 Task: Create a task in Outlook to organize a team building event. Include details about planning, set it as high priority, and attach the relevant PowerPoint file.
Action: Mouse moved to (279, 254)
Screenshot: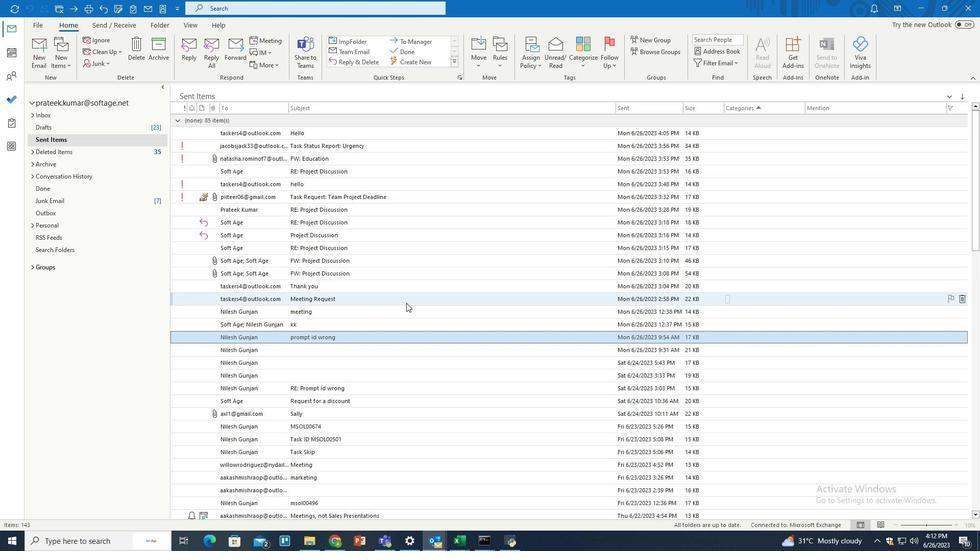 
Action: Key pressed <Key.space>
Screenshot: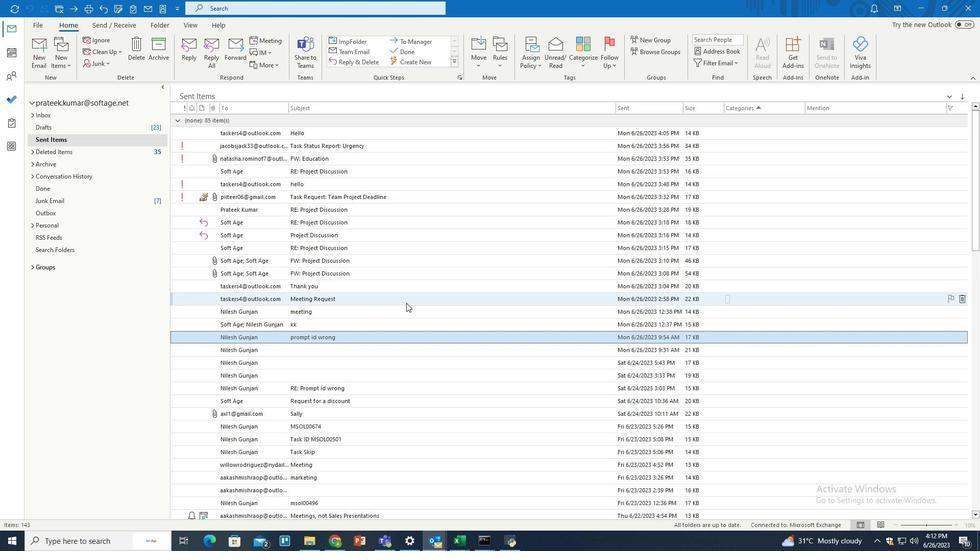 
Action: Mouse moved to (11, 121)
Screenshot: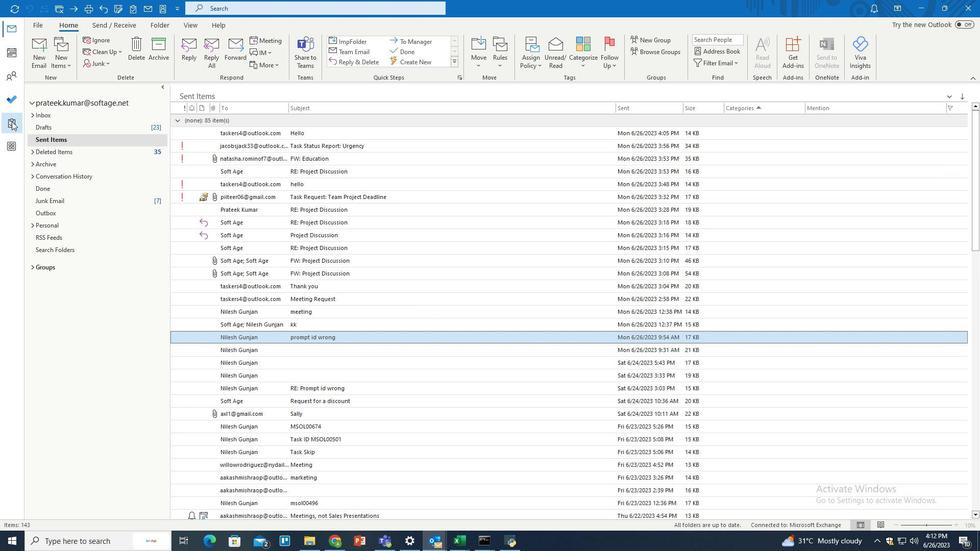 
Action: Mouse pressed left at (11, 121)
Screenshot: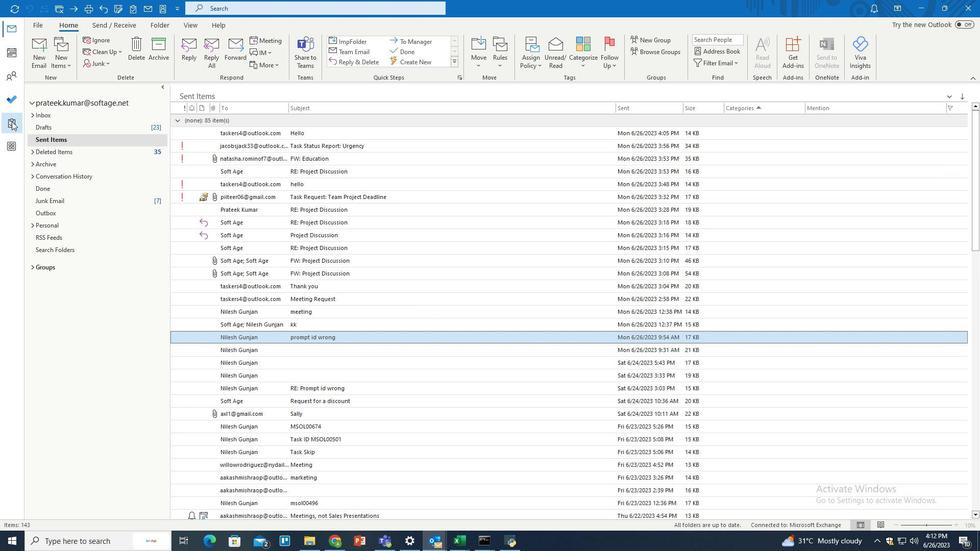 
Action: Mouse moved to (37, 55)
Screenshot: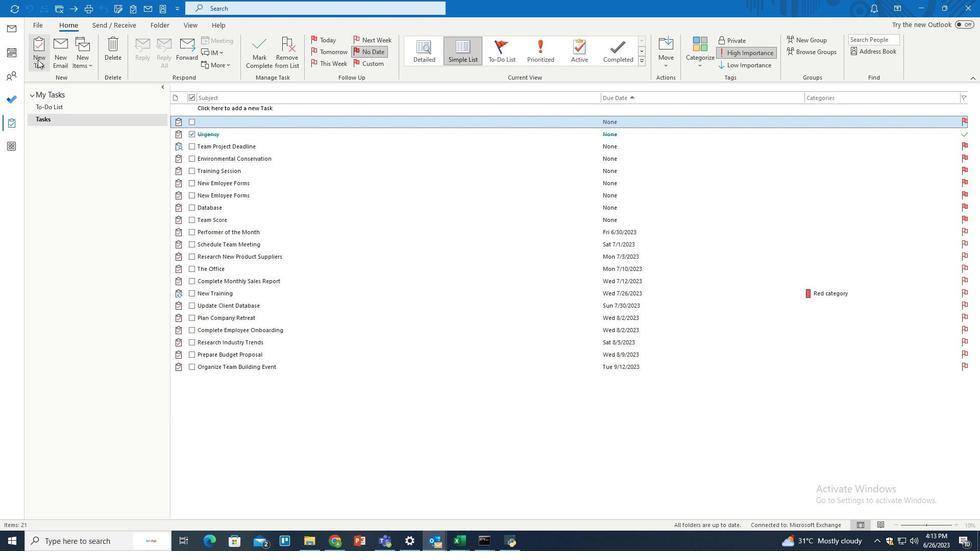
Action: Mouse pressed left at (37, 55)
Screenshot: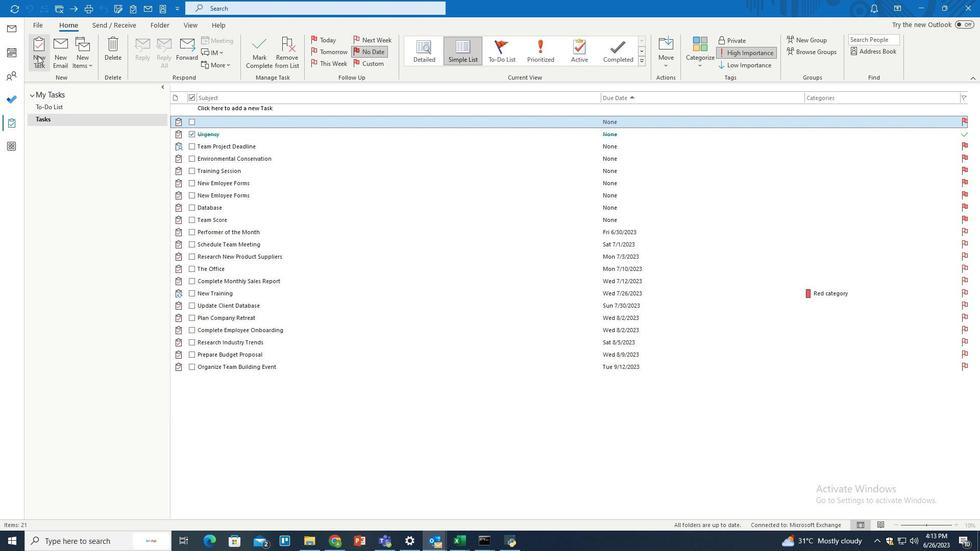 
Action: Mouse moved to (224, 106)
Screenshot: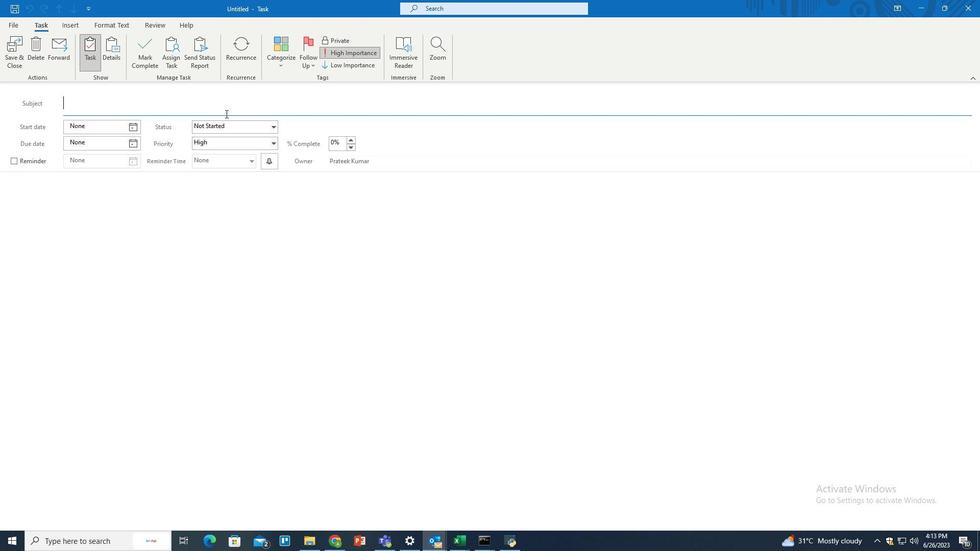 
Action: Mouse pressed left at (224, 106)
Screenshot: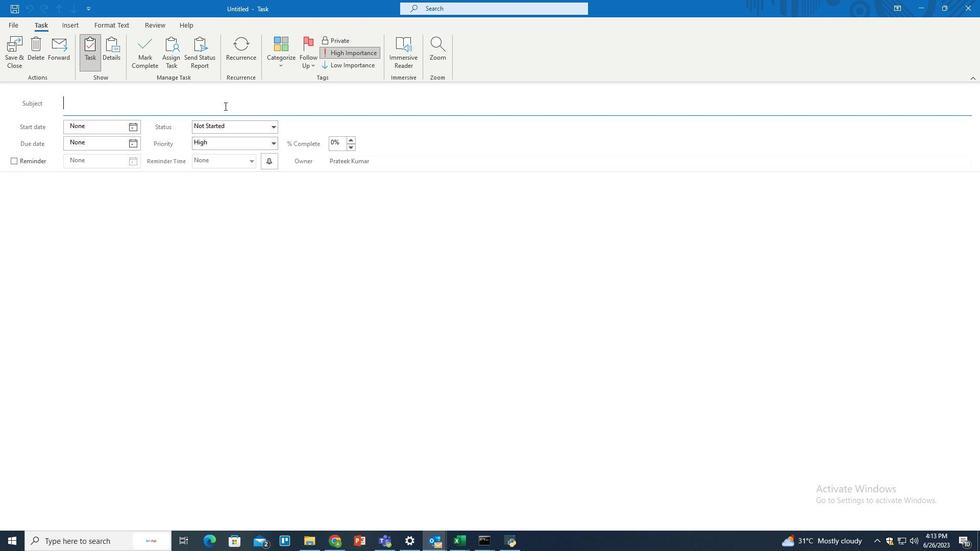 
Action: Key pressed <Key.shift>Organise
Screenshot: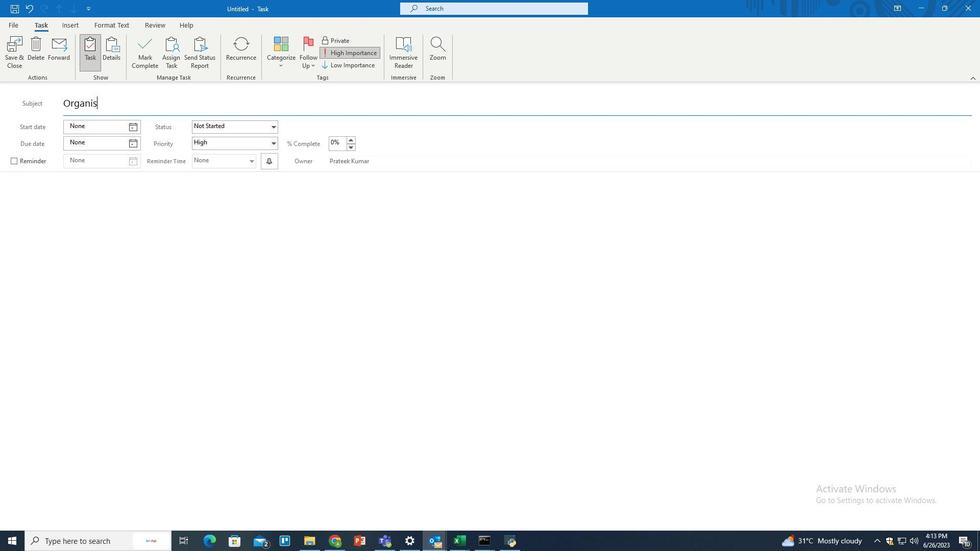 
Action: Mouse moved to (213, 192)
Screenshot: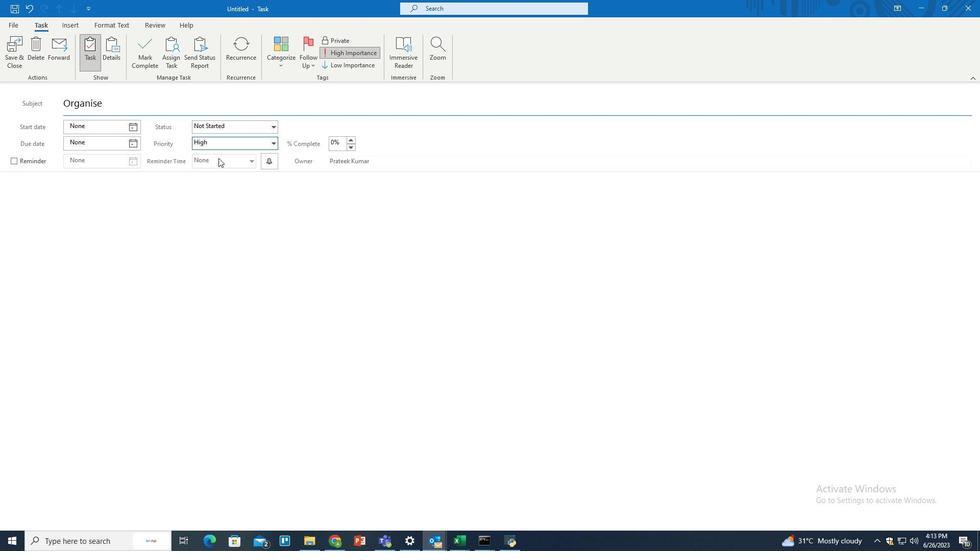 
Action: Mouse pressed left at (213, 192)
Screenshot: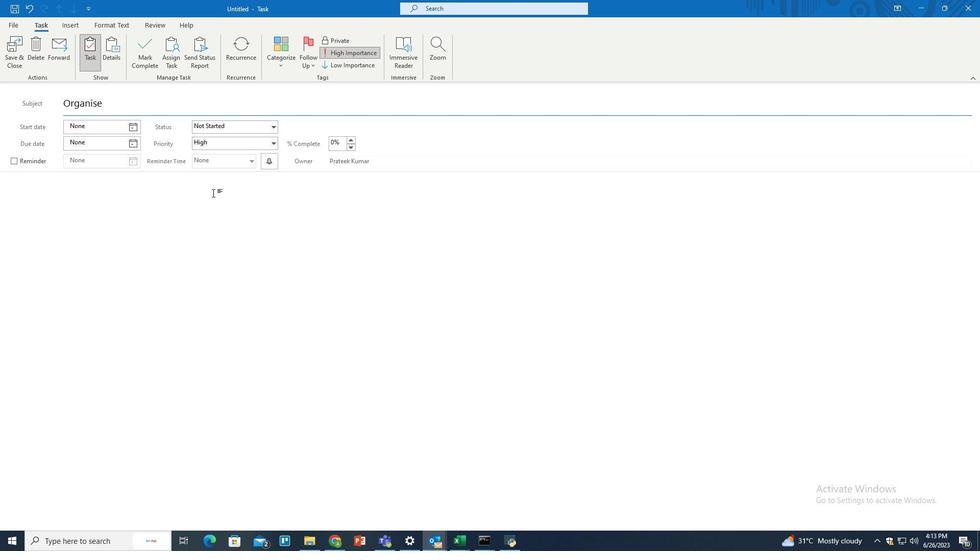 
Action: Key pressed <Key.shift>Plan<Key.space>and<Key.space>execute<Key.space>a<Key.space>team<Key.space>building<Key.space>event<Key.space>to<Key.space>foster<Key.space>camraderie<Key.space>and<Key.space>collaboration<Key.space>among<Key.space>team<Key.space>members.<Key.space><Key.shift>Research<Key.space>activities,<Key.space>book<Key.space>venue,<Key.space>and<Key.space>communication<Key.backspace><Key.backspace><Key.backspace>e<Key.space>event<Key.space>details.
Screenshot: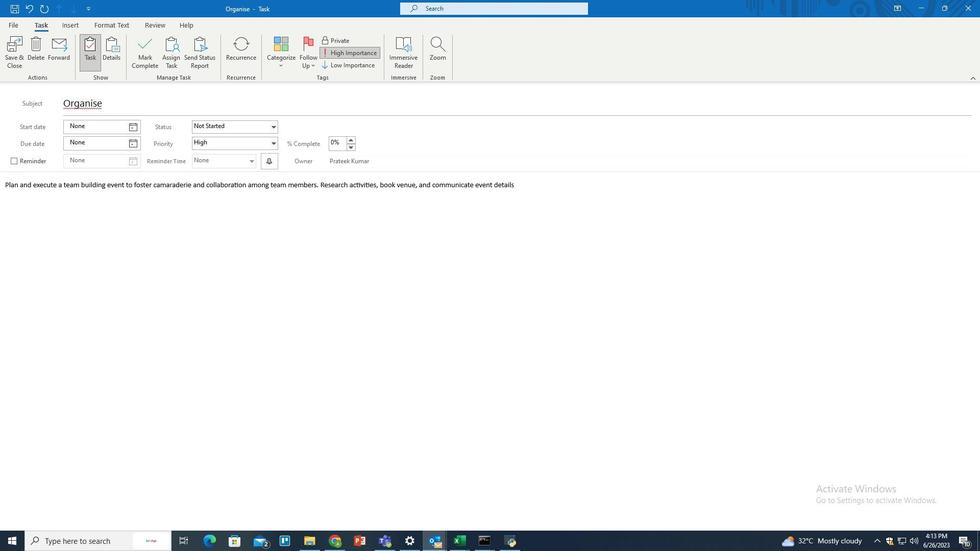 
Action: Mouse moved to (132, 128)
Screenshot: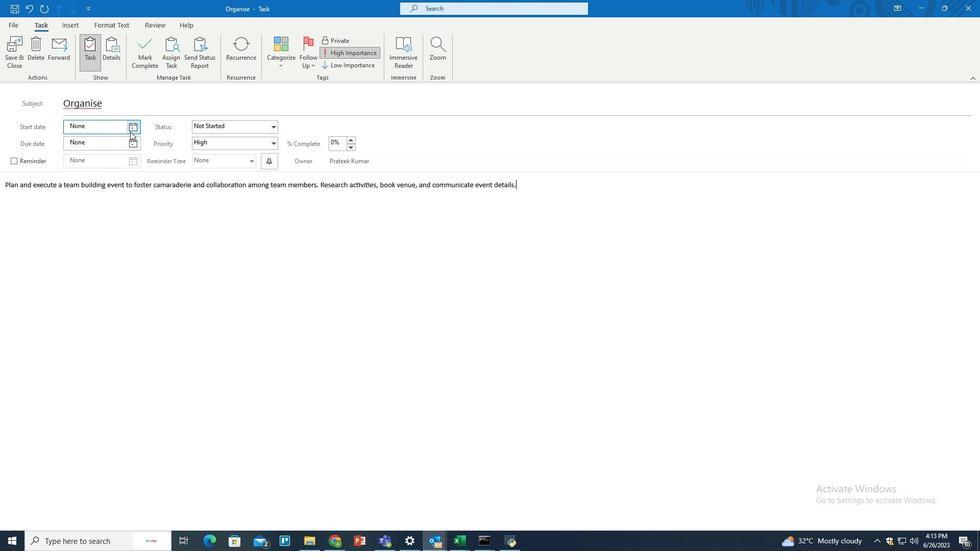 
Action: Mouse pressed left at (132, 128)
Screenshot: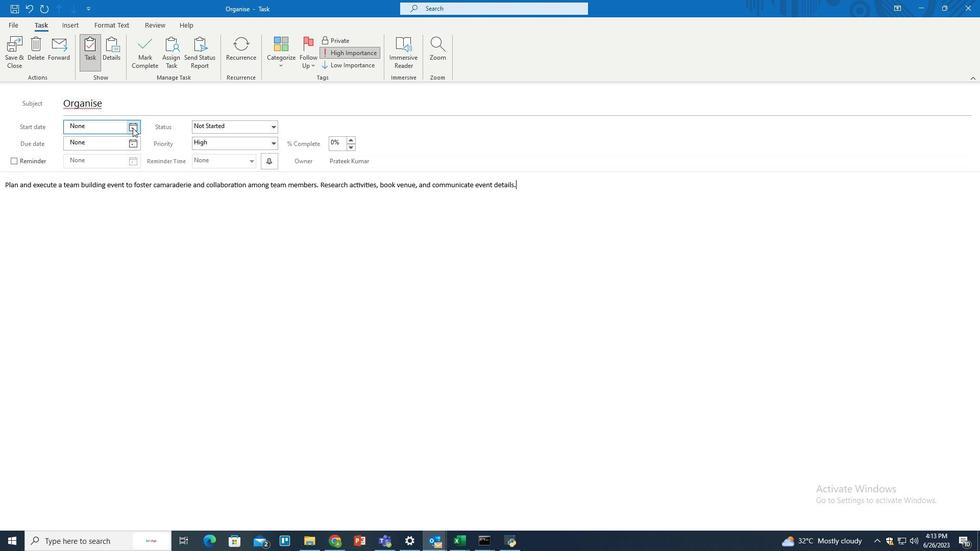 
Action: Mouse moved to (134, 139)
Screenshot: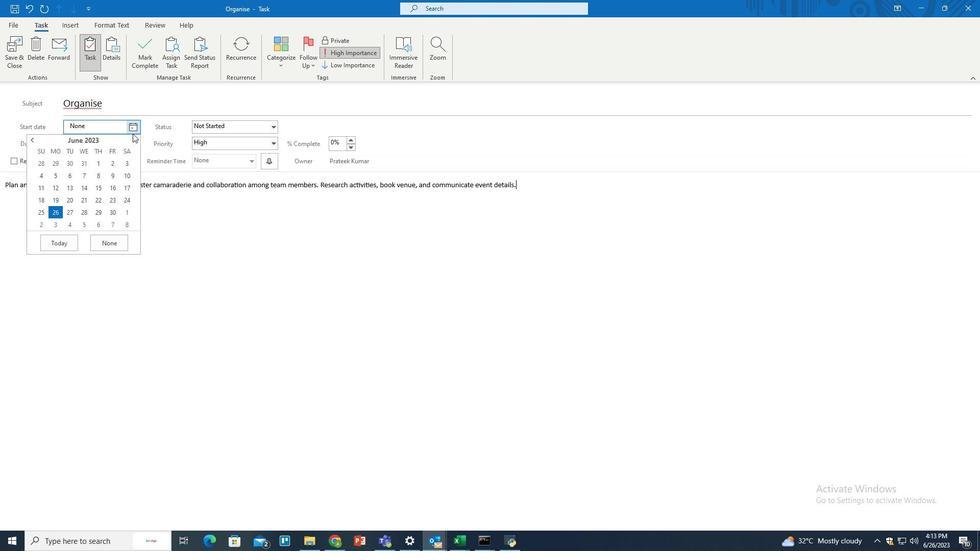 
Action: Mouse pressed left at (134, 139)
Screenshot: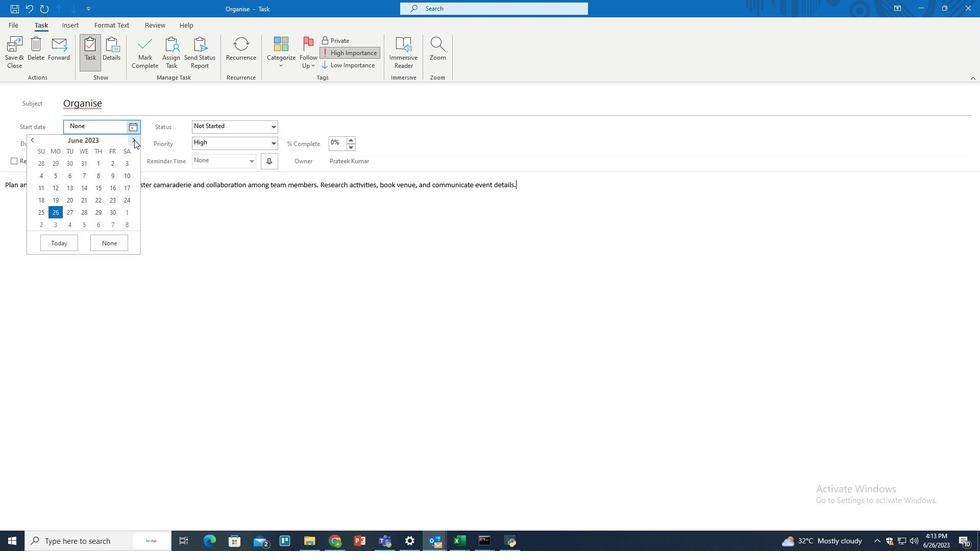 
Action: Mouse moved to (134, 139)
Screenshot: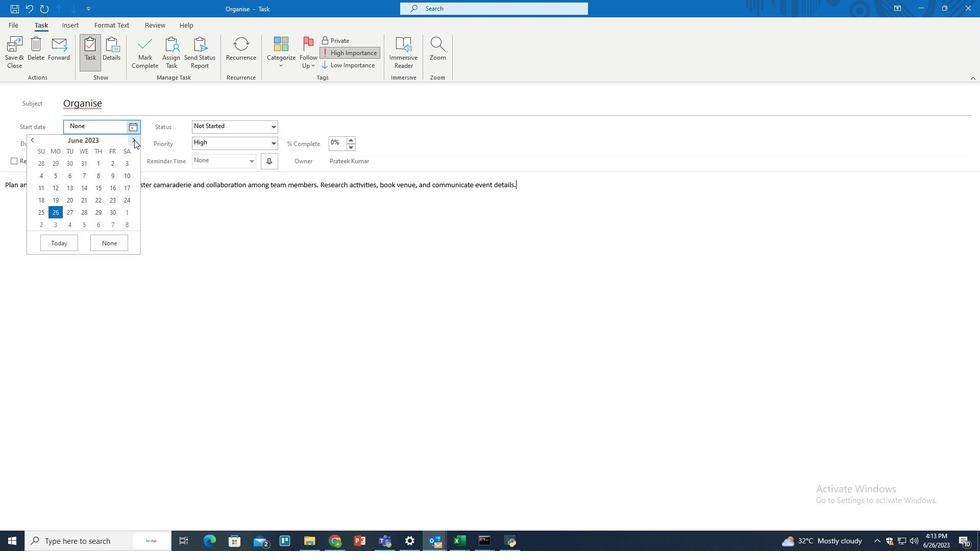 
Action: Mouse pressed left at (134, 139)
Screenshot: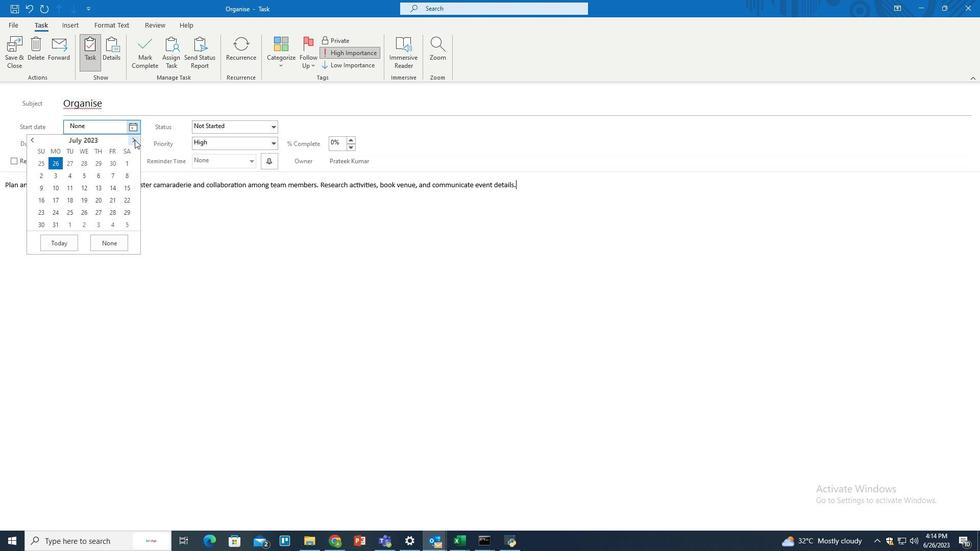
Action: Mouse moved to (128, 172)
Screenshot: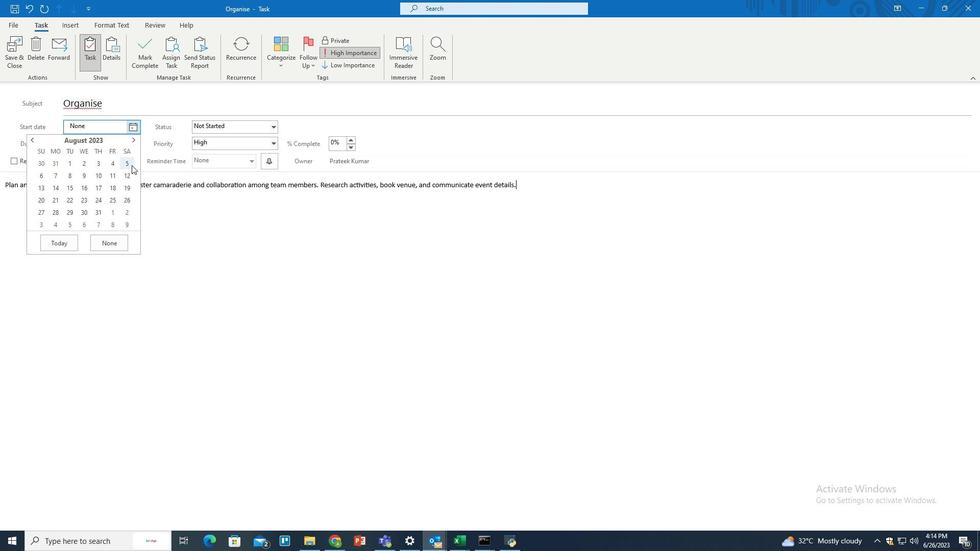 
Action: Mouse pressed left at (128, 172)
Screenshot: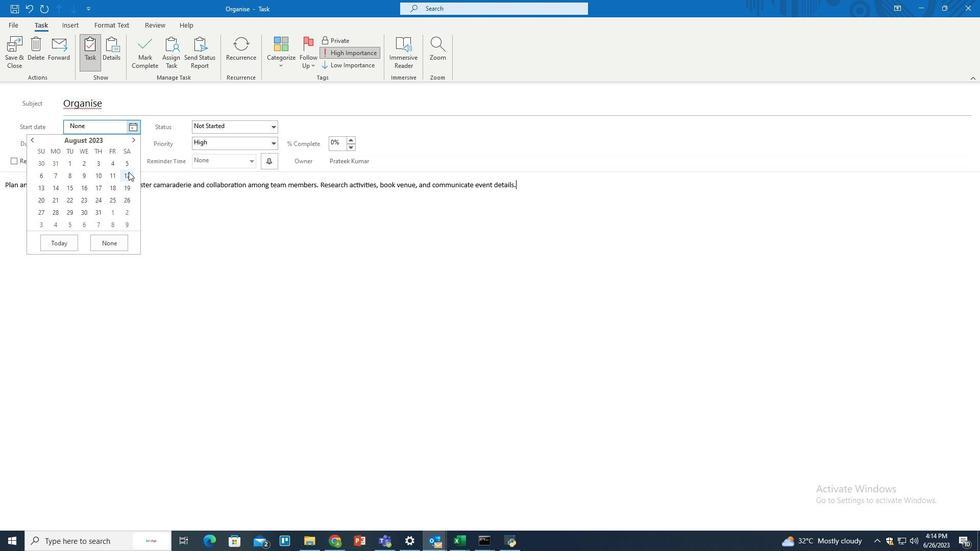 
Action: Mouse moved to (133, 145)
Screenshot: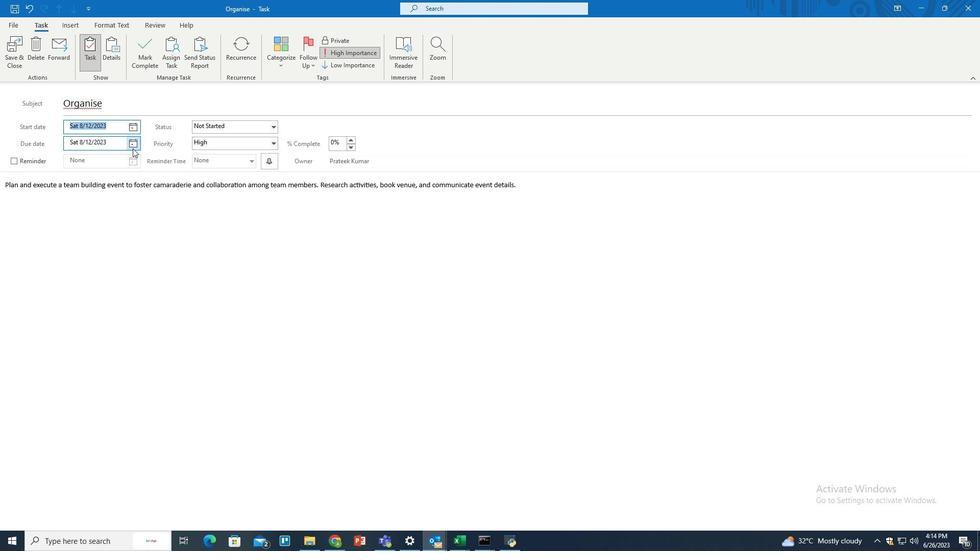 
Action: Mouse pressed left at (133, 145)
Screenshot: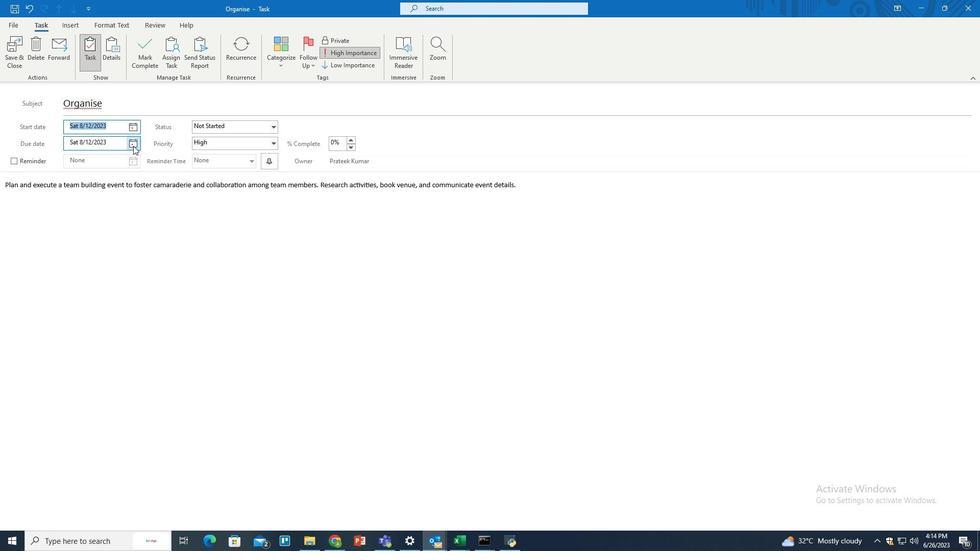 
Action: Mouse moved to (131, 157)
Screenshot: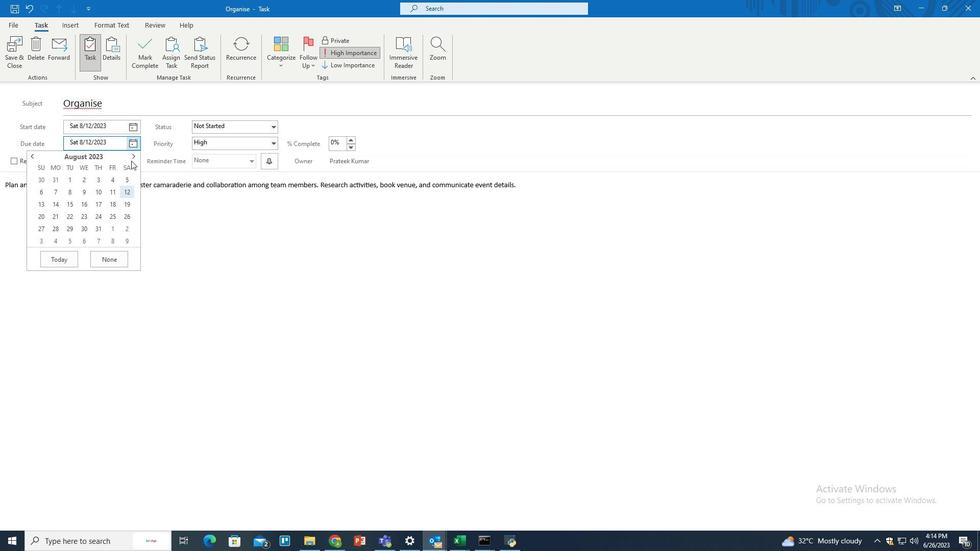 
Action: Mouse pressed left at (131, 157)
Screenshot: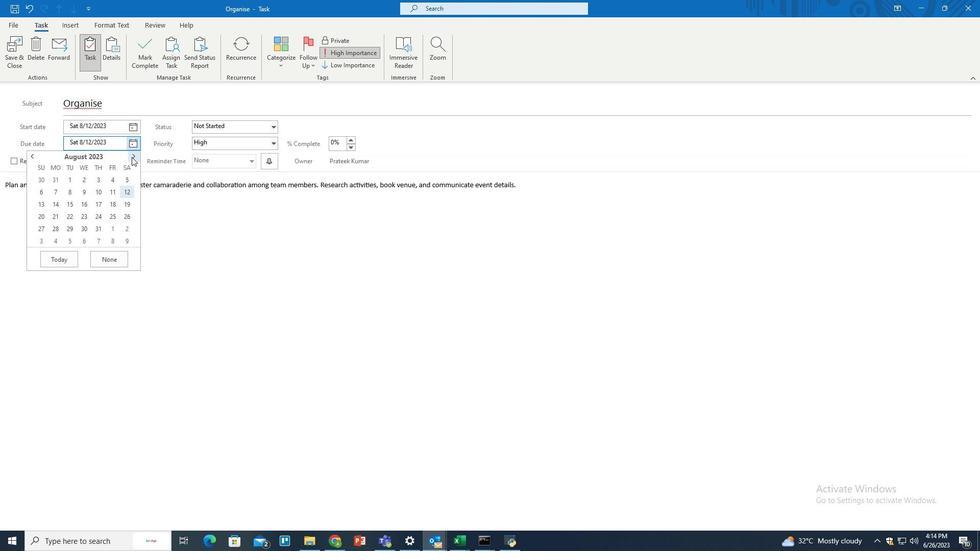 
Action: Mouse moved to (70, 205)
Screenshot: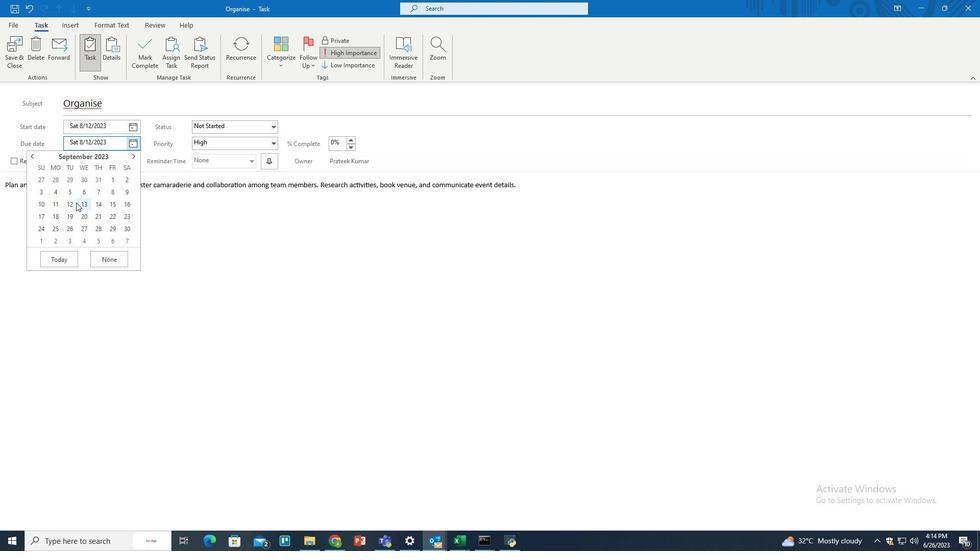
Action: Mouse pressed left at (70, 205)
Screenshot: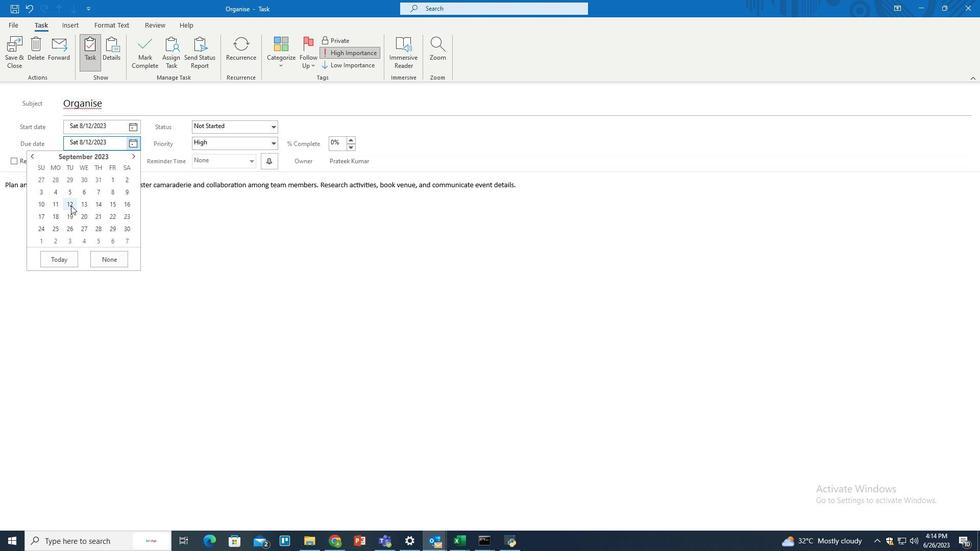 
Action: Mouse moved to (274, 140)
Screenshot: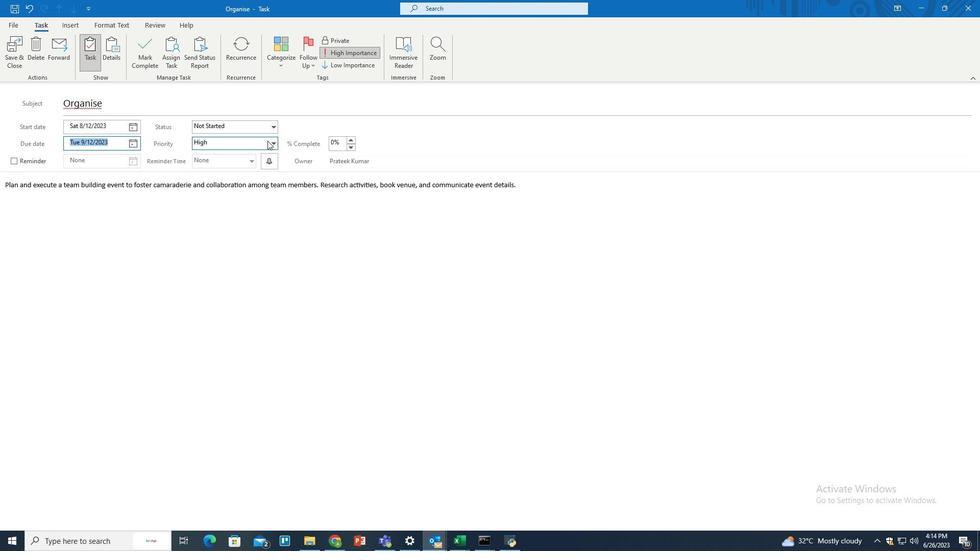 
Action: Mouse pressed left at (274, 140)
Screenshot: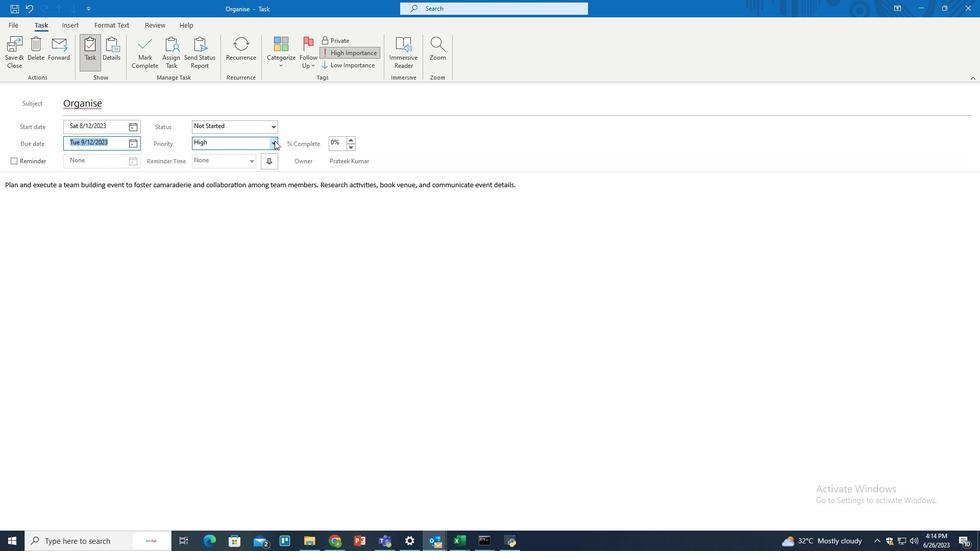 
Action: Mouse moved to (242, 170)
Screenshot: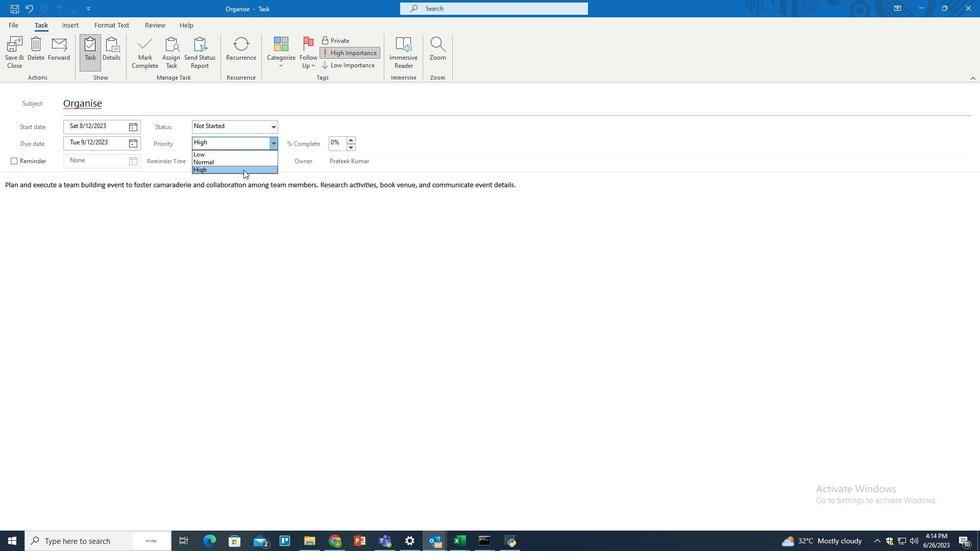 
Action: Mouse pressed left at (242, 170)
Screenshot: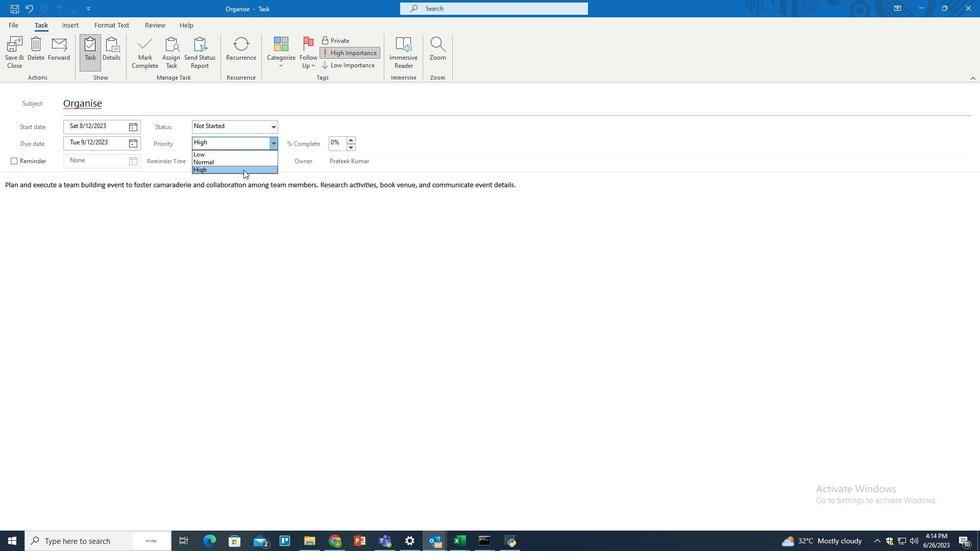 
Action: Mouse moved to (560, 185)
Screenshot: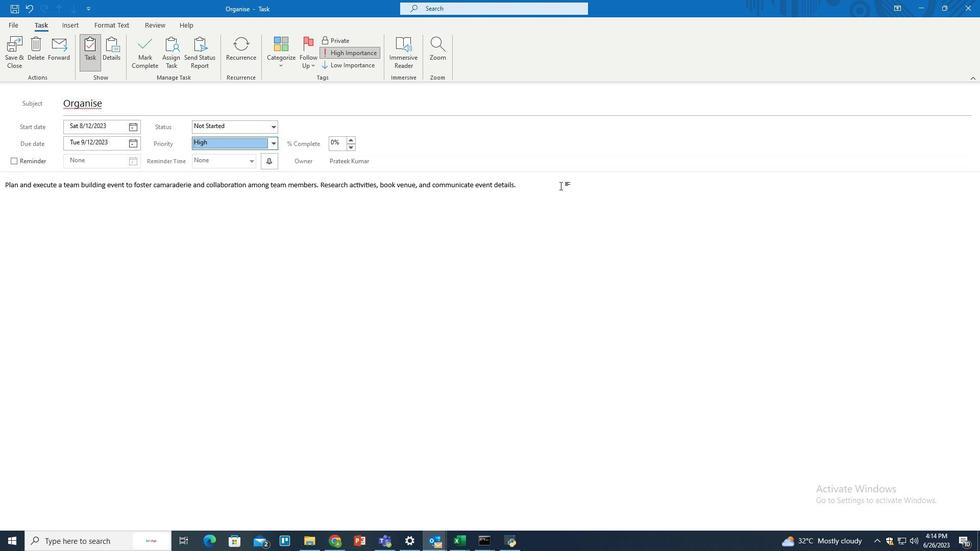 
Action: Mouse pressed left at (560, 185)
Screenshot: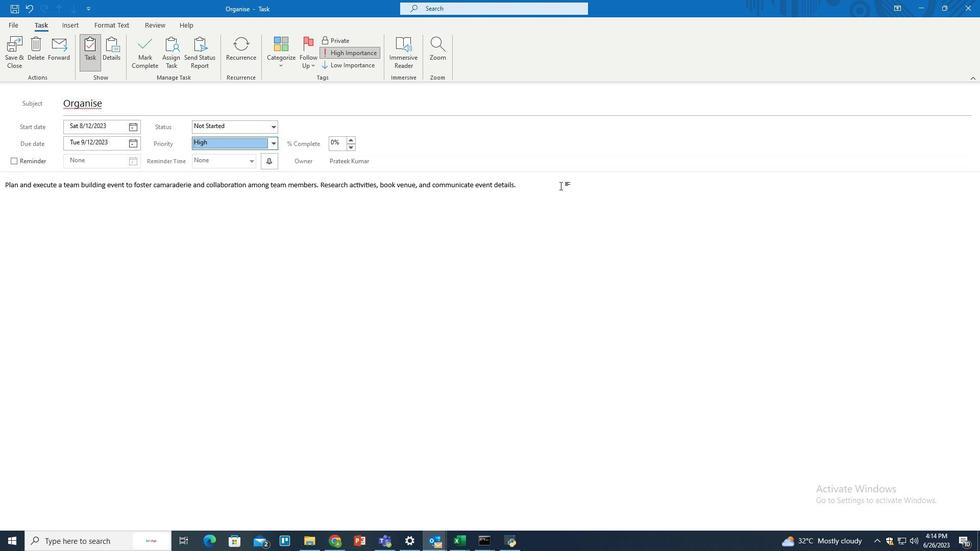 
Action: Mouse moved to (80, 28)
Screenshot: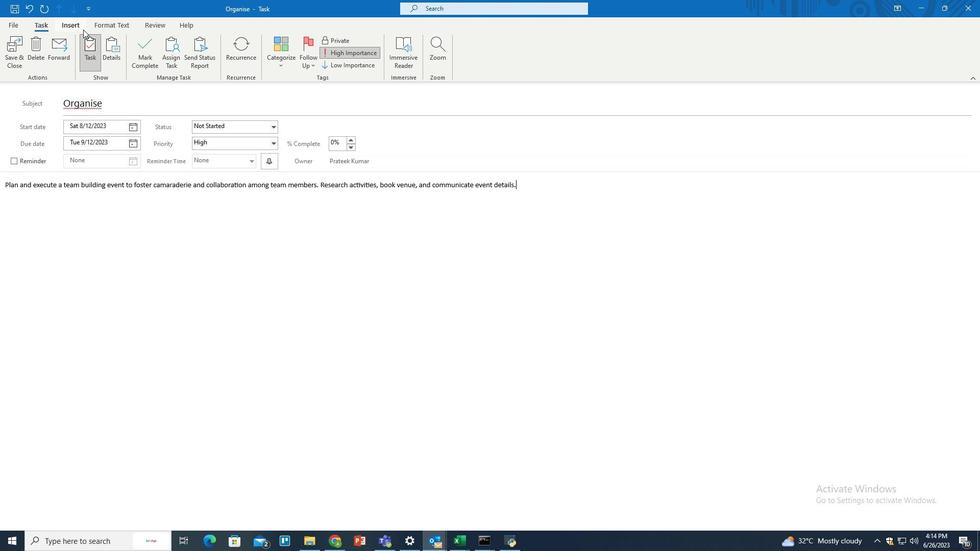 
Action: Mouse pressed left at (80, 28)
Screenshot: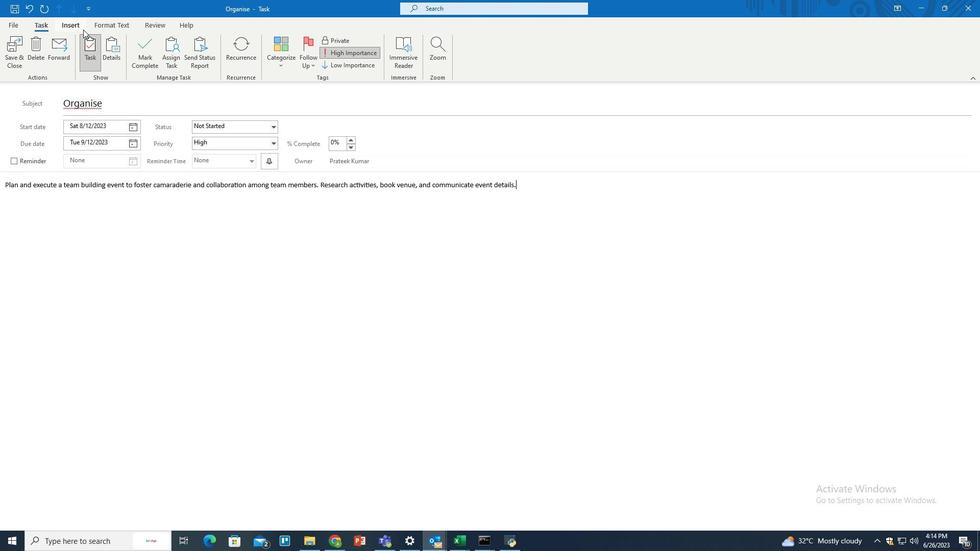 
Action: Mouse moved to (10, 58)
Screenshot: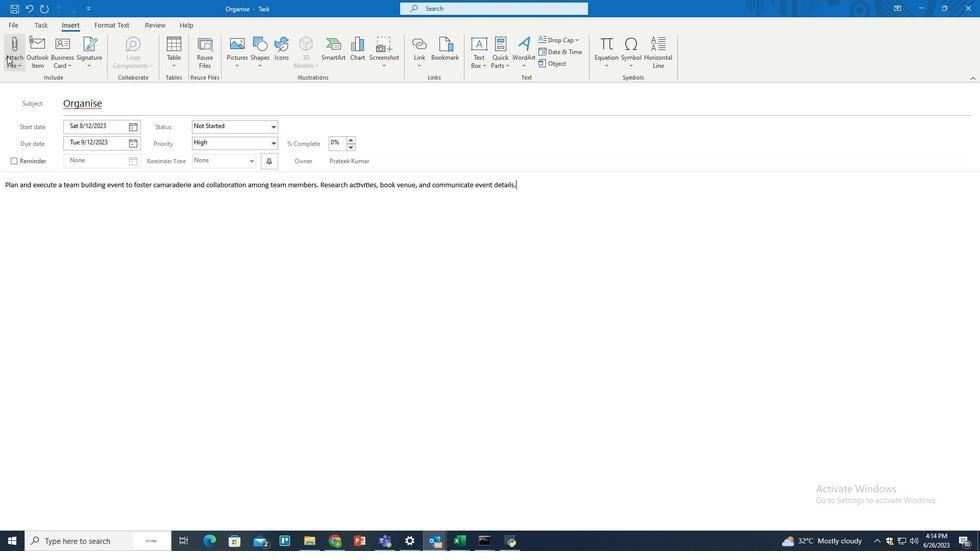 
Action: Mouse pressed left at (10, 58)
Screenshot: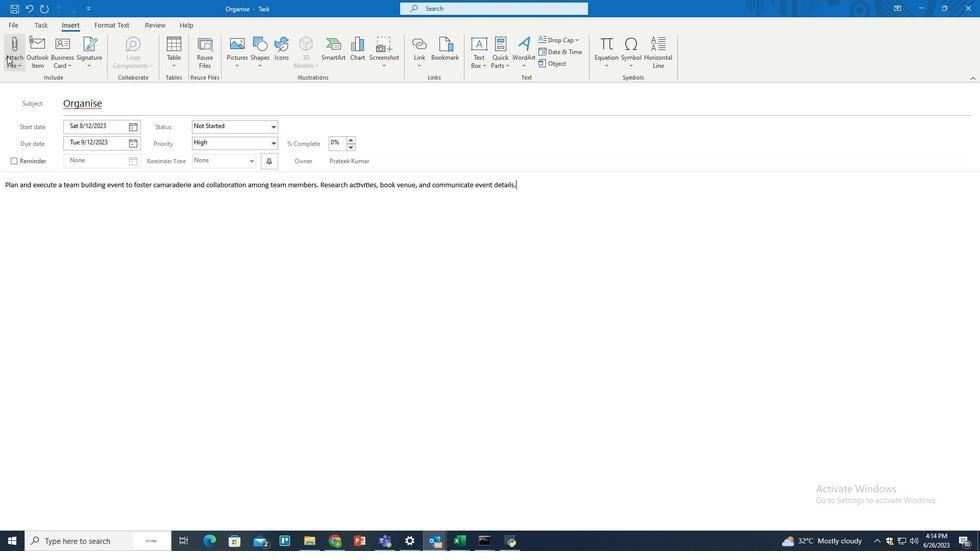 
Action: Mouse moved to (70, 414)
Screenshot: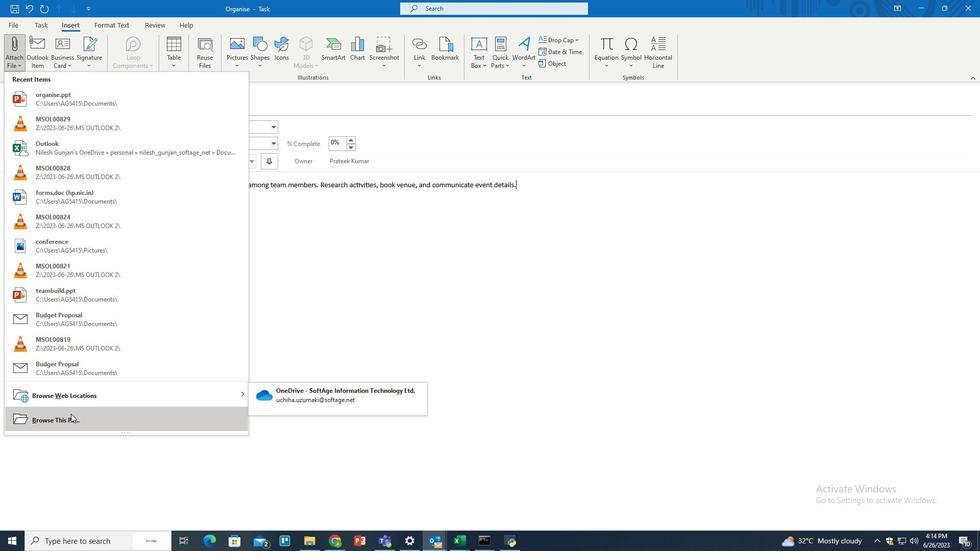 
Action: Mouse pressed left at (70, 414)
Screenshot: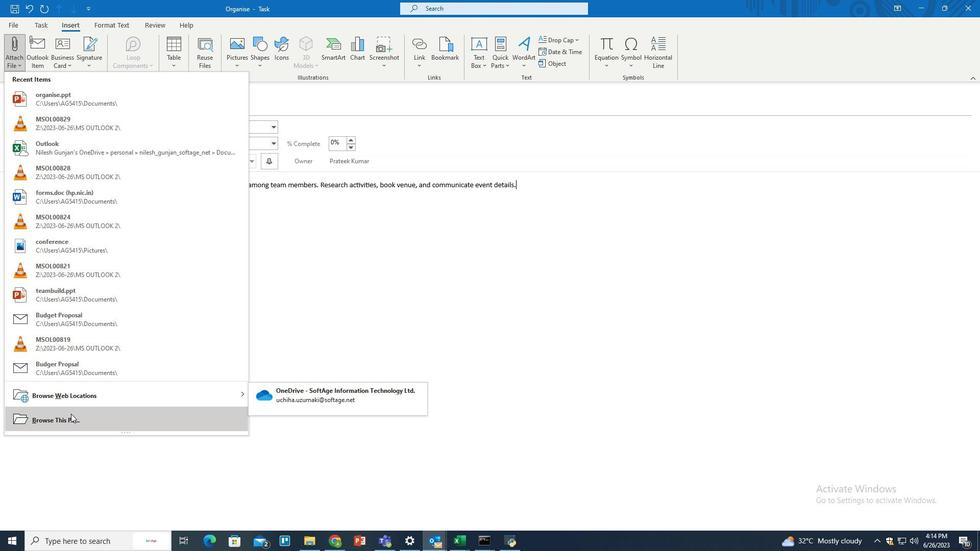 
Action: Mouse moved to (179, 197)
Screenshot: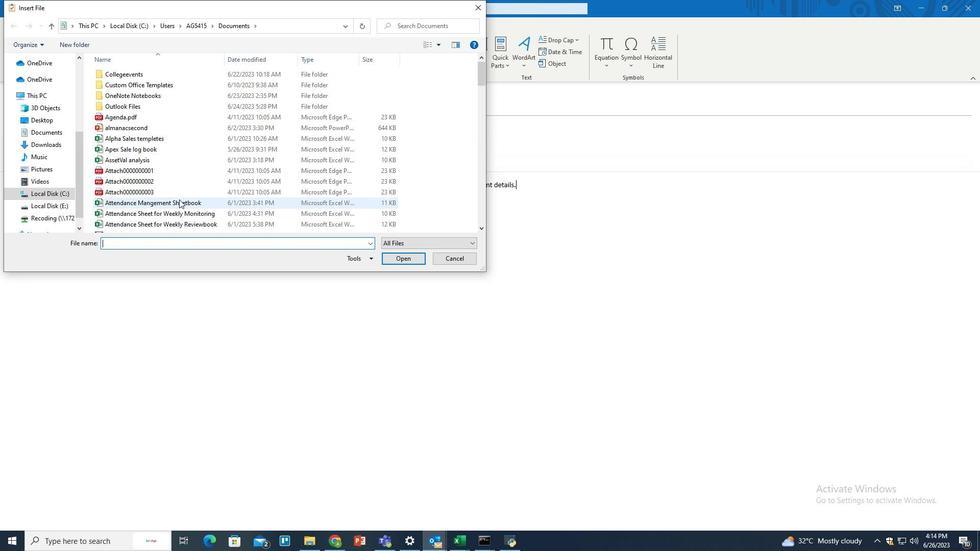 
Action: Mouse scrolled (179, 197) with delta (0, 0)
Screenshot: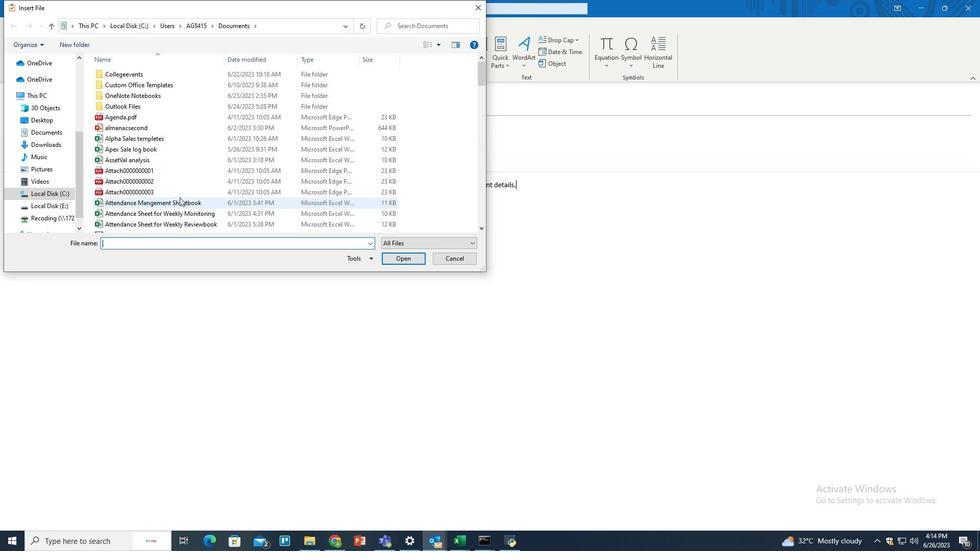 
Action: Mouse scrolled (179, 197) with delta (0, 0)
Screenshot: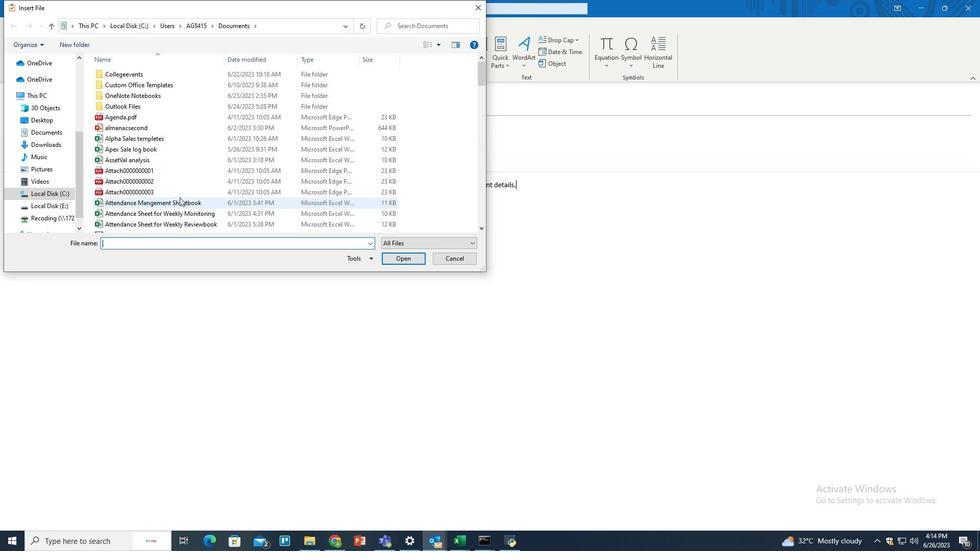 
Action: Mouse scrolled (179, 197) with delta (0, 0)
Screenshot: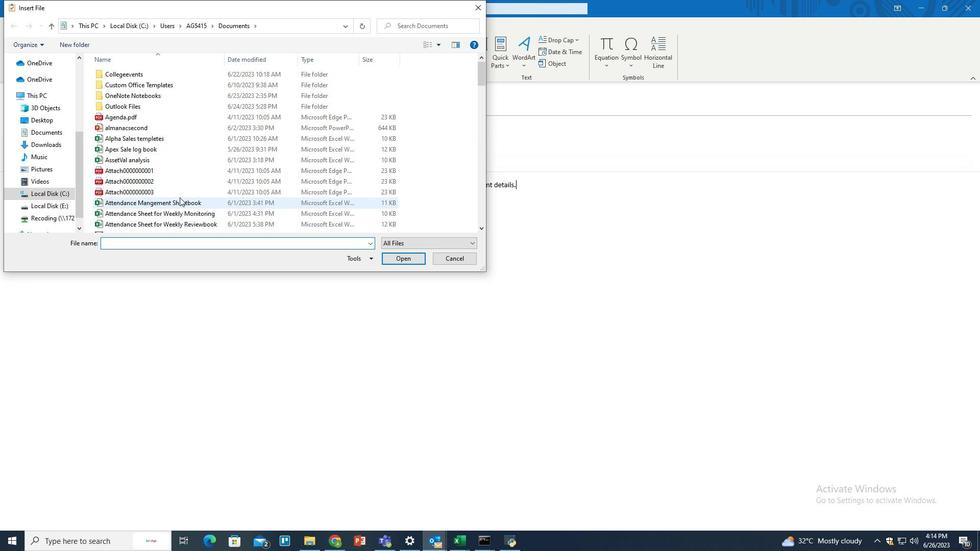 
Action: Mouse scrolled (179, 197) with delta (0, 0)
Screenshot: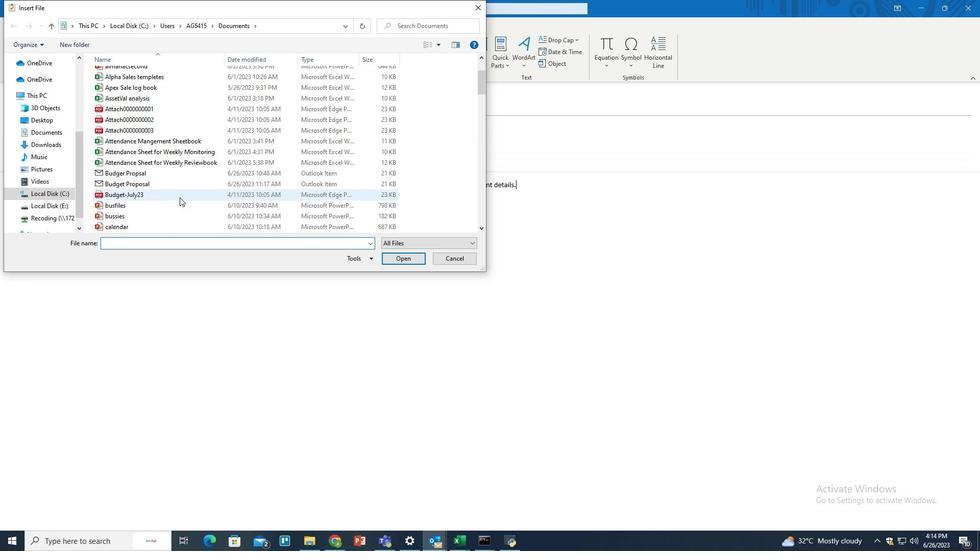 
Action: Mouse scrolled (179, 197) with delta (0, 0)
Screenshot: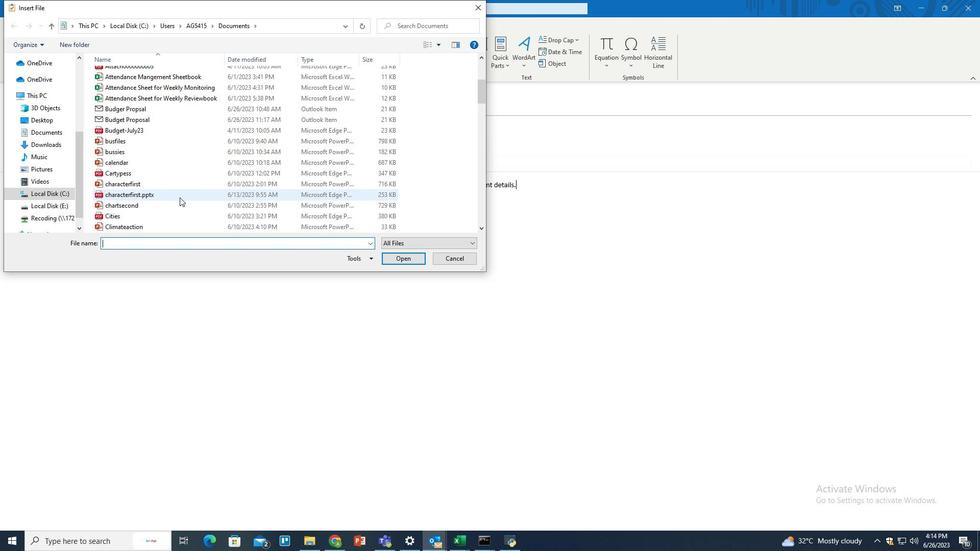 
Action: Mouse scrolled (179, 197) with delta (0, 0)
Screenshot: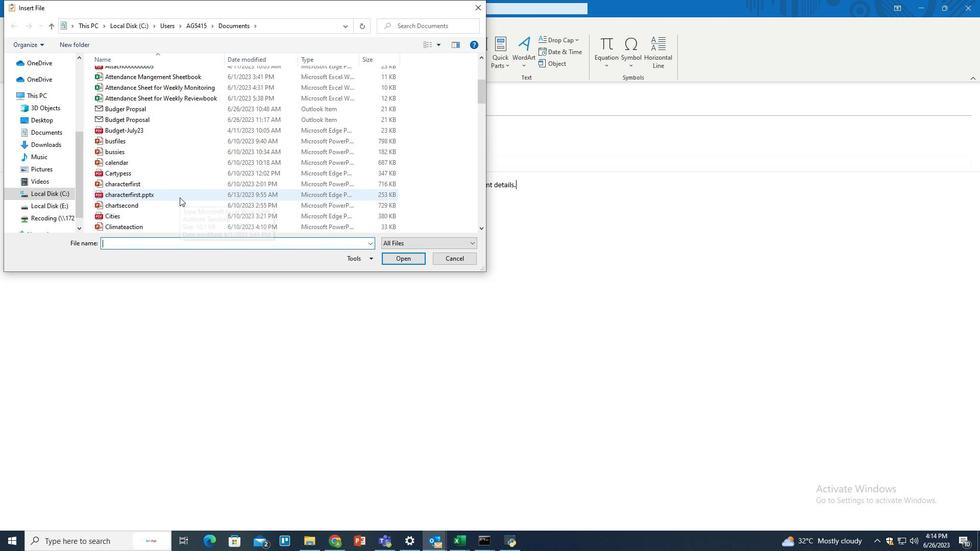 
Action: Mouse scrolled (179, 197) with delta (0, 0)
Screenshot: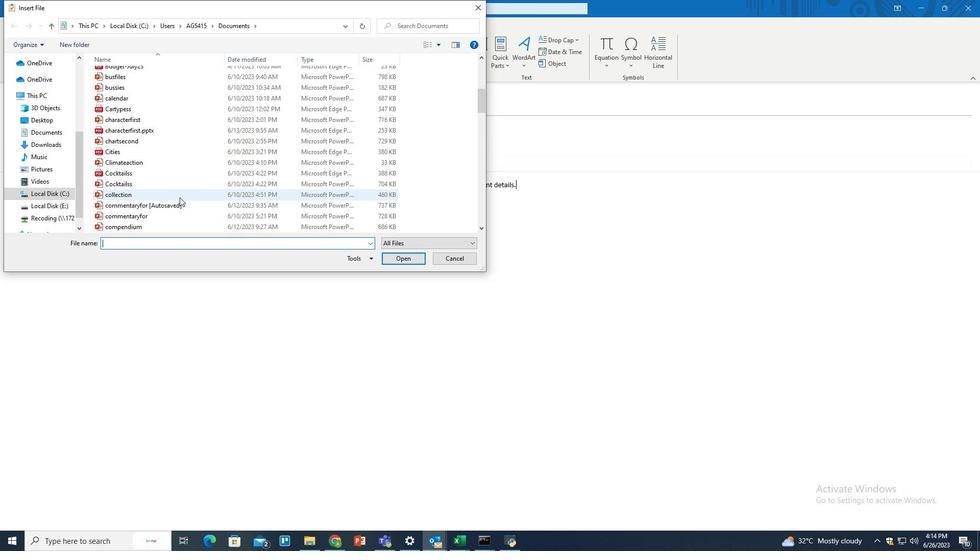 
Action: Mouse scrolled (179, 197) with delta (0, 0)
Screenshot: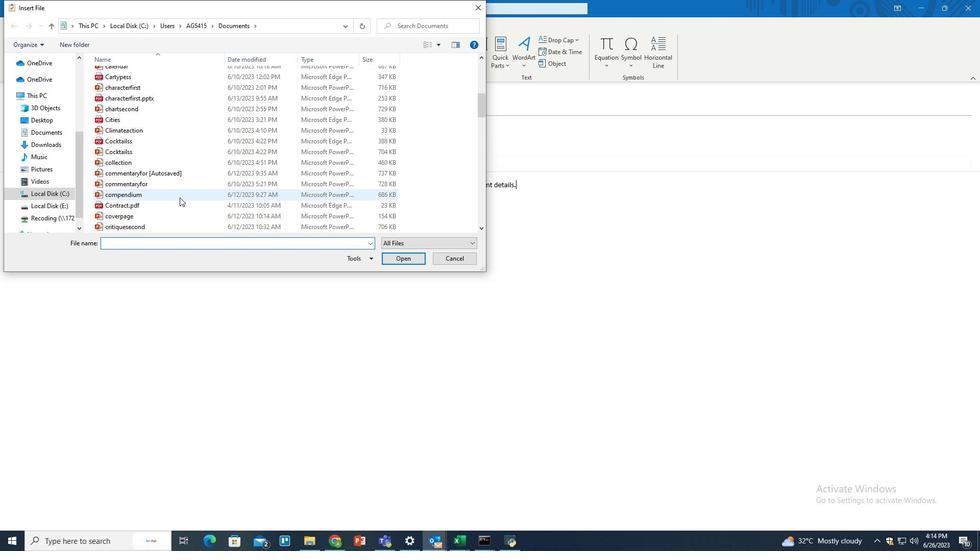 
Action: Mouse scrolled (179, 197) with delta (0, 0)
Screenshot: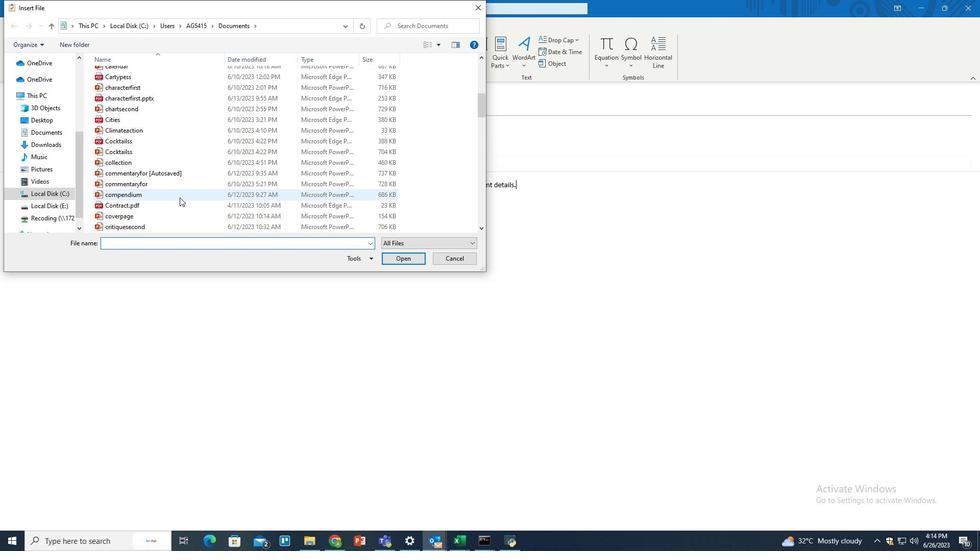 
Action: Mouse scrolled (179, 197) with delta (0, 0)
Screenshot: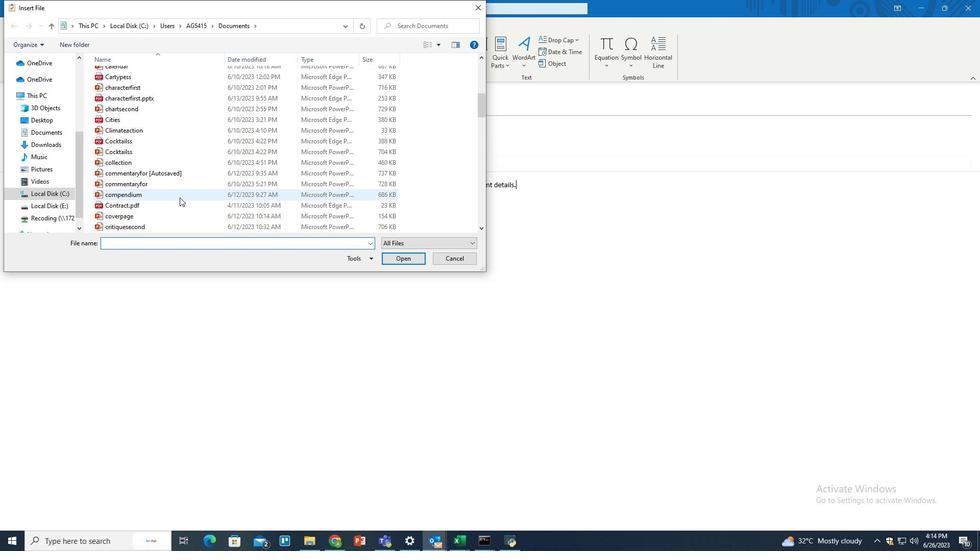 
Action: Mouse moved to (161, 177)
Screenshot: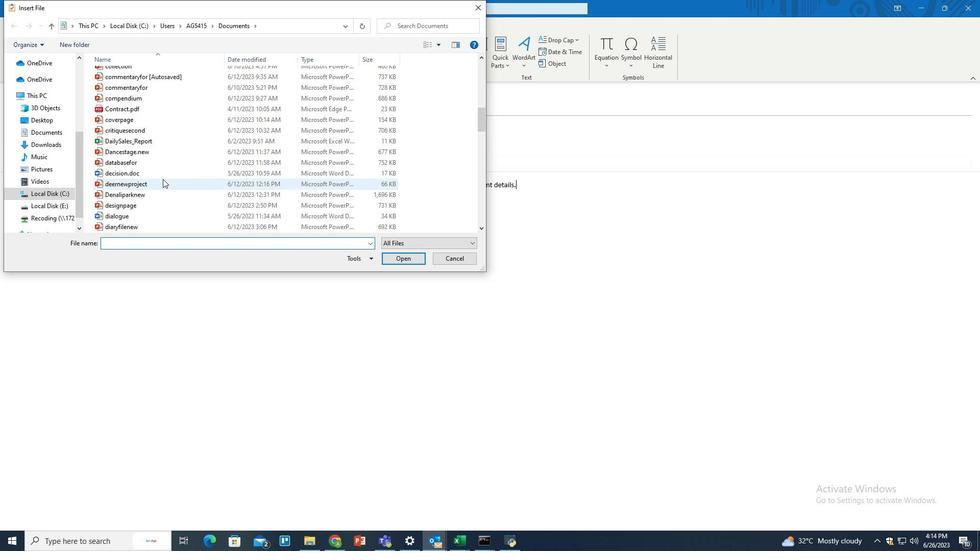 
Action: Mouse scrolled (161, 176) with delta (0, 0)
Screenshot: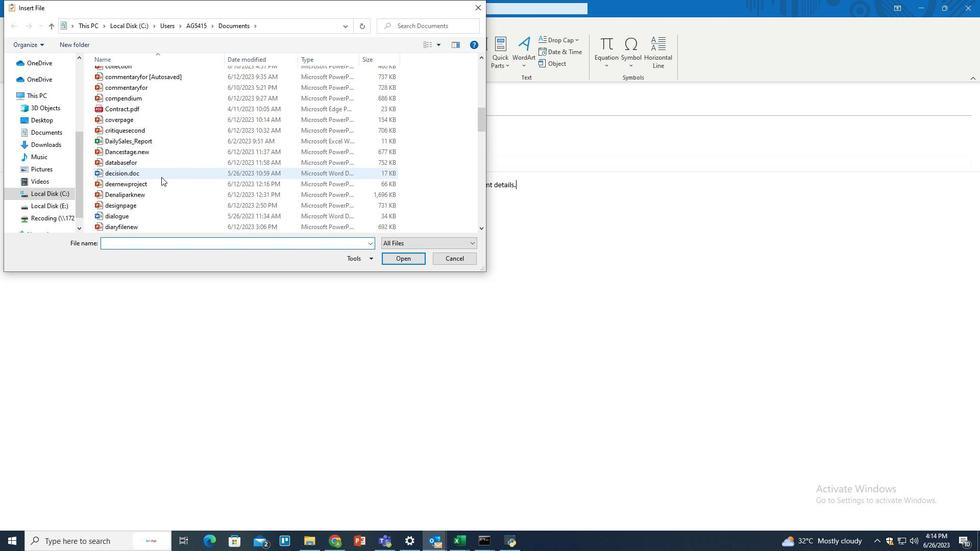 
Action: Mouse scrolled (161, 176) with delta (0, 0)
Screenshot: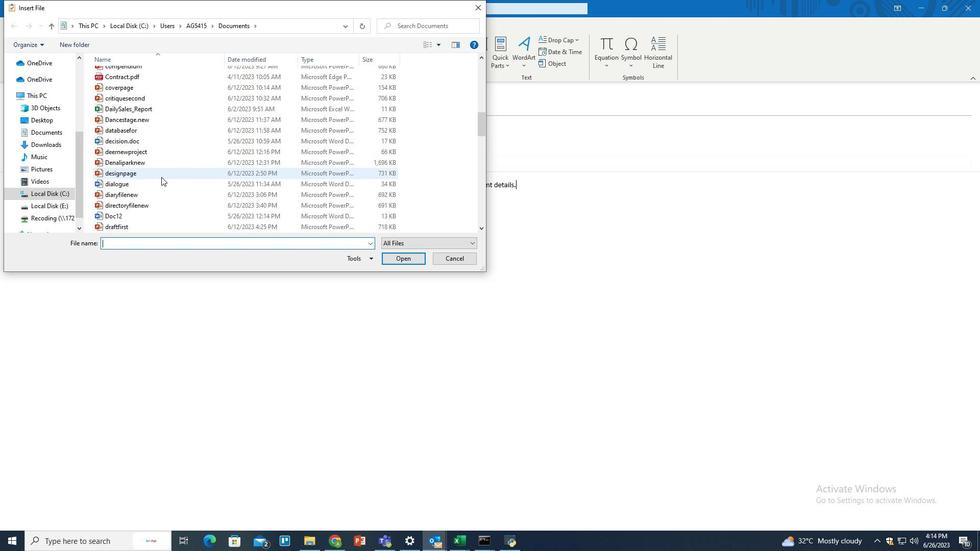 
Action: Mouse scrolled (161, 176) with delta (0, 0)
Screenshot: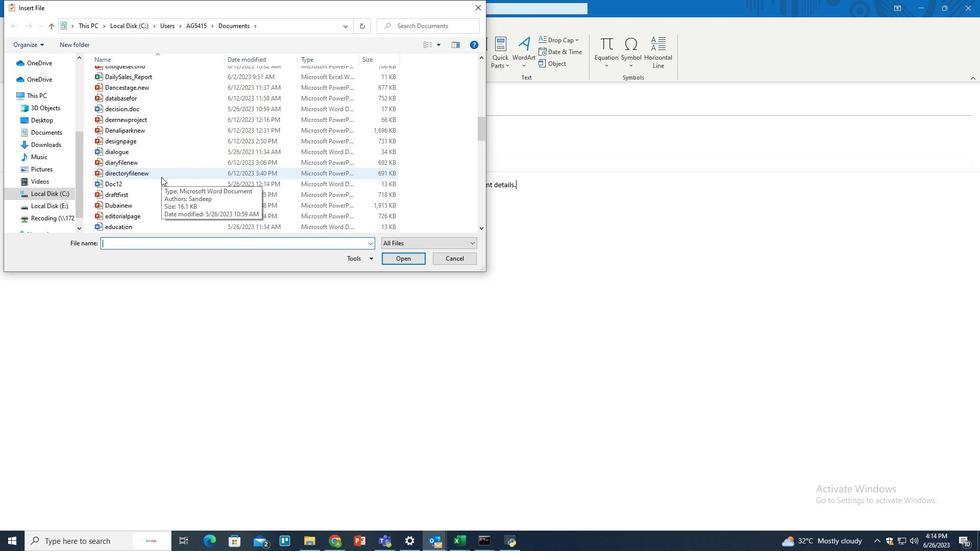 
Action: Mouse scrolled (161, 176) with delta (0, 0)
Screenshot: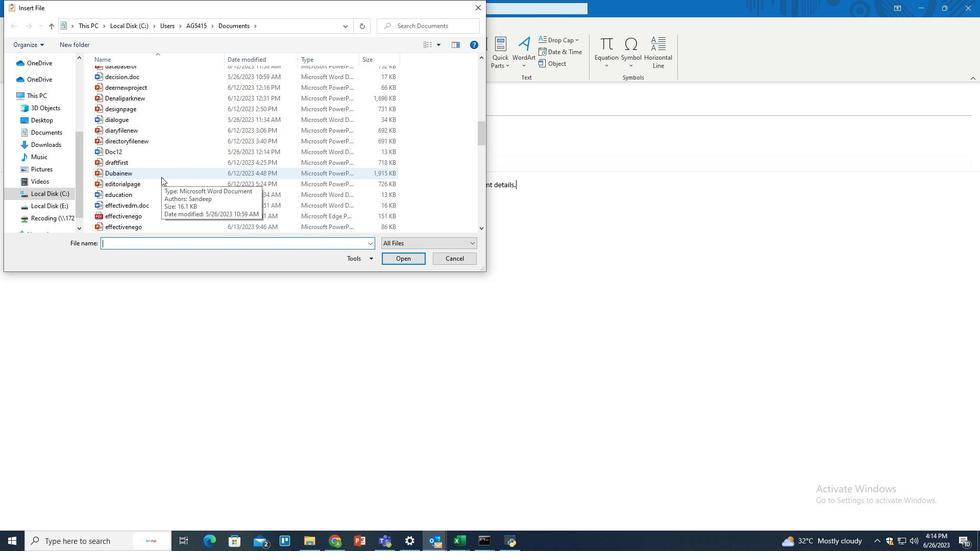 
Action: Mouse scrolled (161, 176) with delta (0, 0)
Screenshot: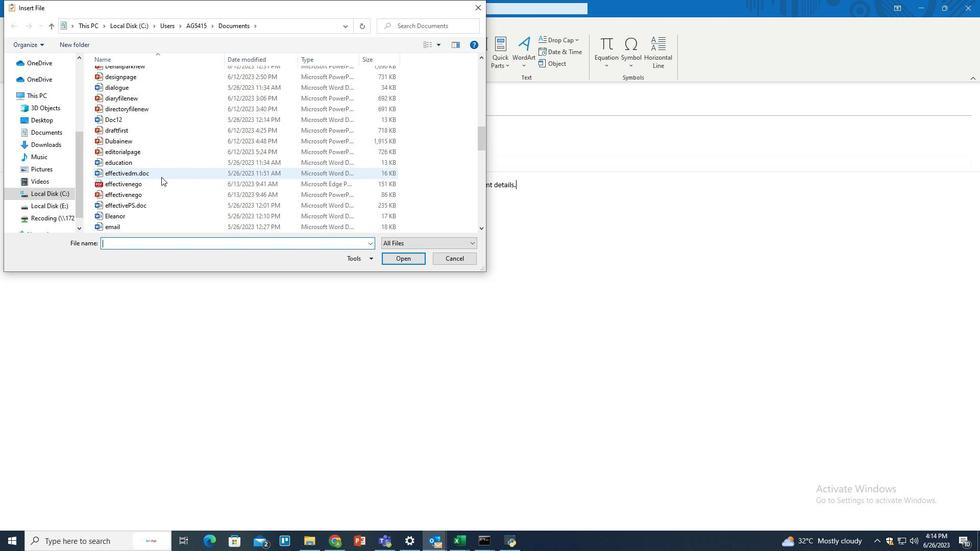 
Action: Mouse scrolled (161, 176) with delta (0, 0)
Screenshot: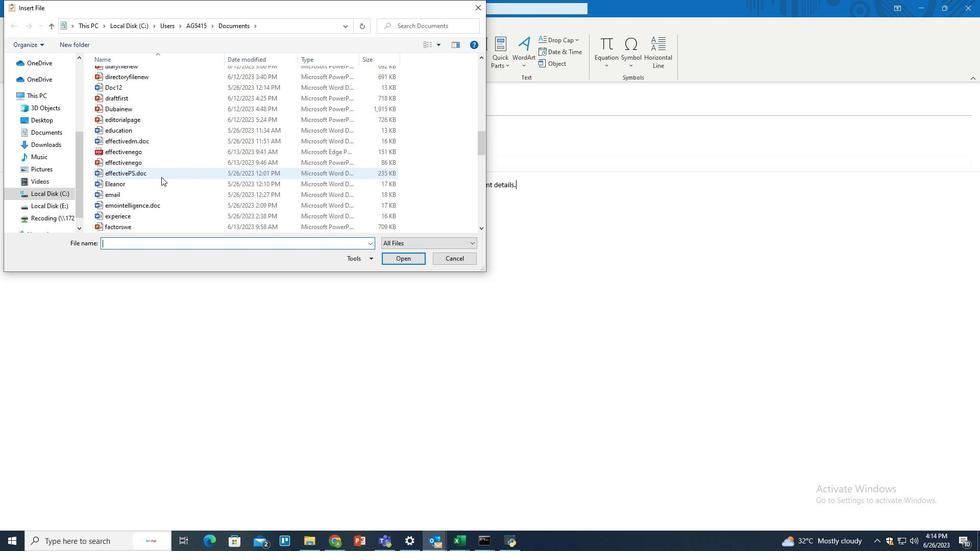 
Action: Mouse scrolled (161, 176) with delta (0, 0)
Screenshot: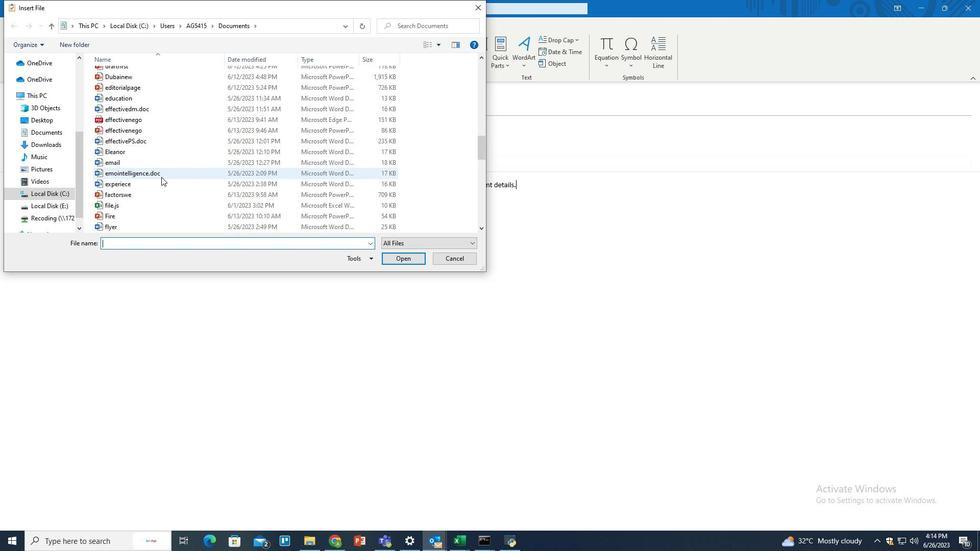 
Action: Mouse scrolled (161, 176) with delta (0, 0)
Screenshot: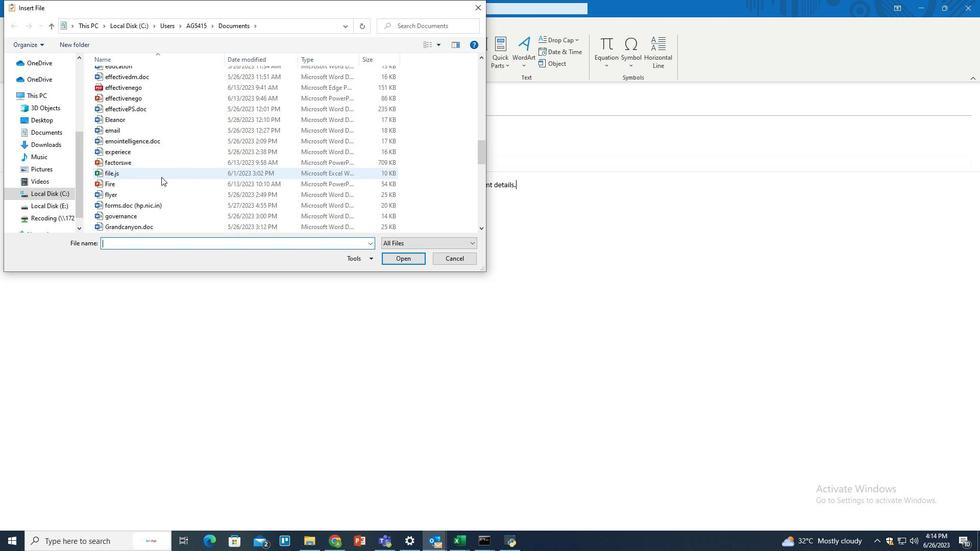 
Action: Mouse scrolled (161, 176) with delta (0, 0)
Screenshot: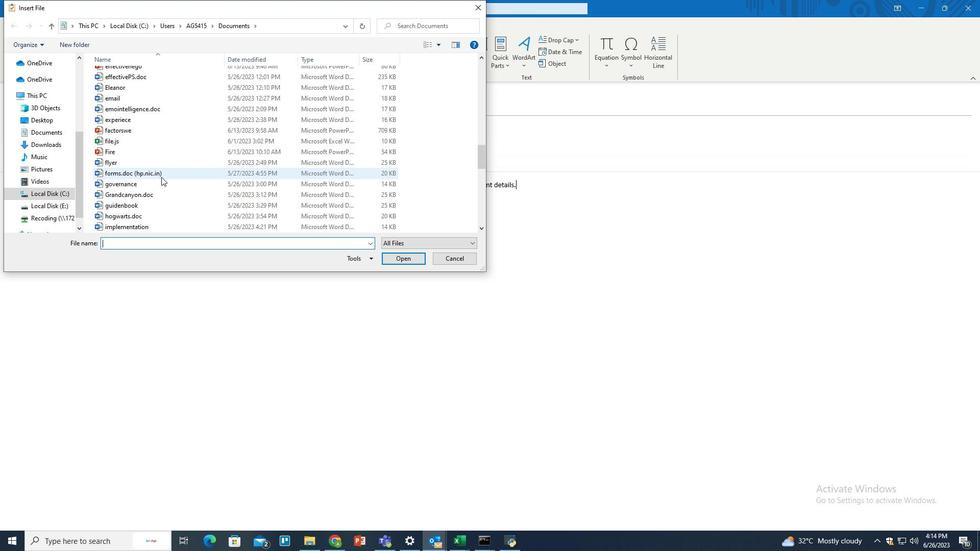 
Action: Mouse scrolled (161, 176) with delta (0, 0)
Screenshot: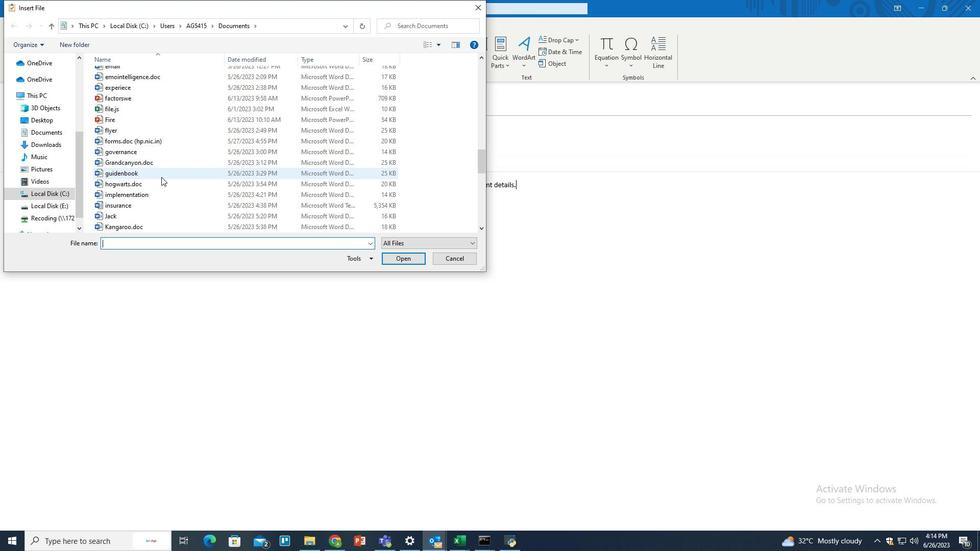 
Action: Mouse scrolled (161, 176) with delta (0, 0)
Screenshot: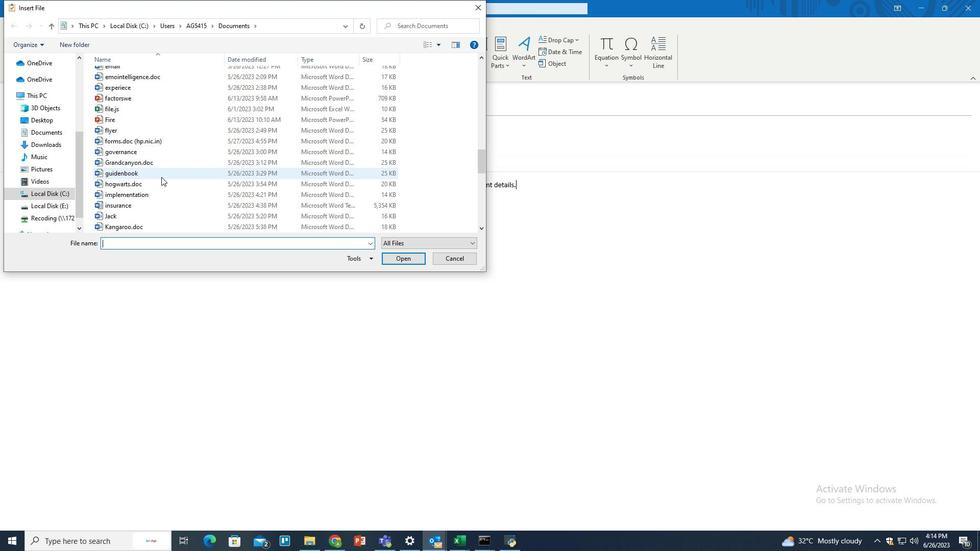 
Action: Mouse scrolled (161, 176) with delta (0, 0)
Screenshot: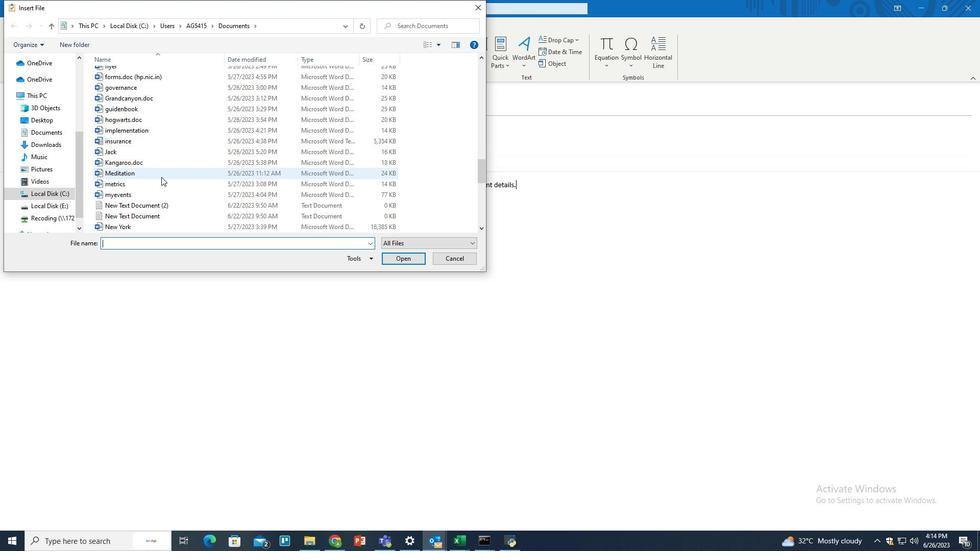 
Action: Mouse scrolled (161, 176) with delta (0, 0)
Screenshot: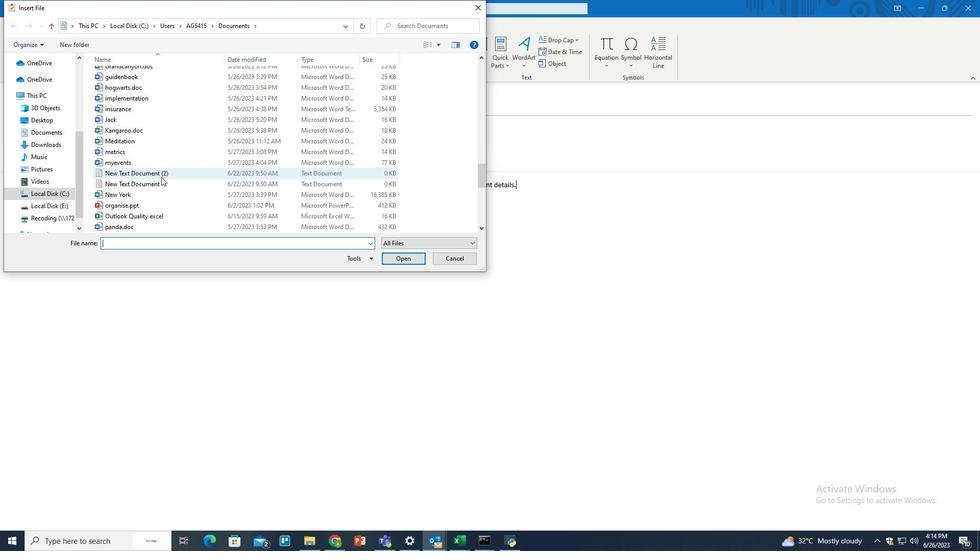 
Action: Mouse moved to (157, 175)
Screenshot: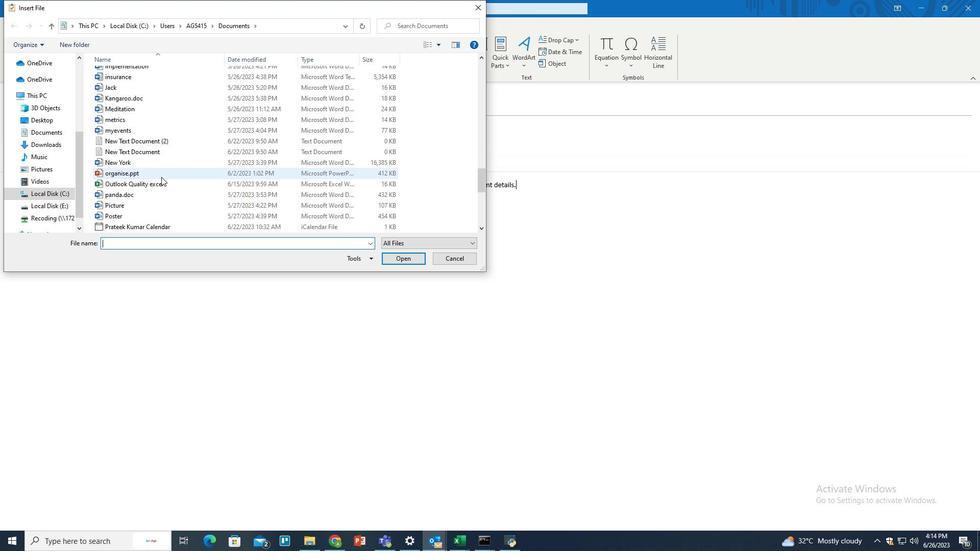 
Action: Mouse pressed left at (157, 175)
Screenshot: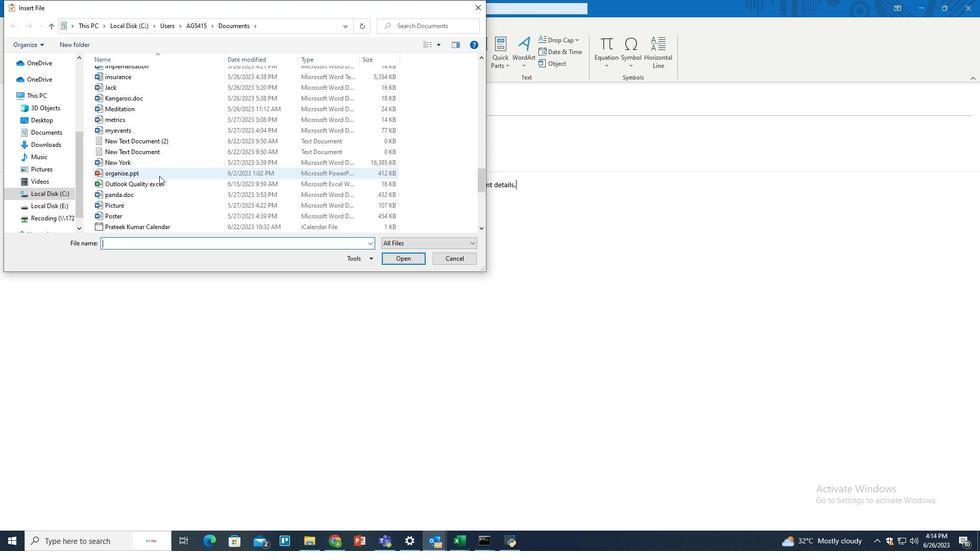 
Action: Mouse moved to (397, 261)
Screenshot: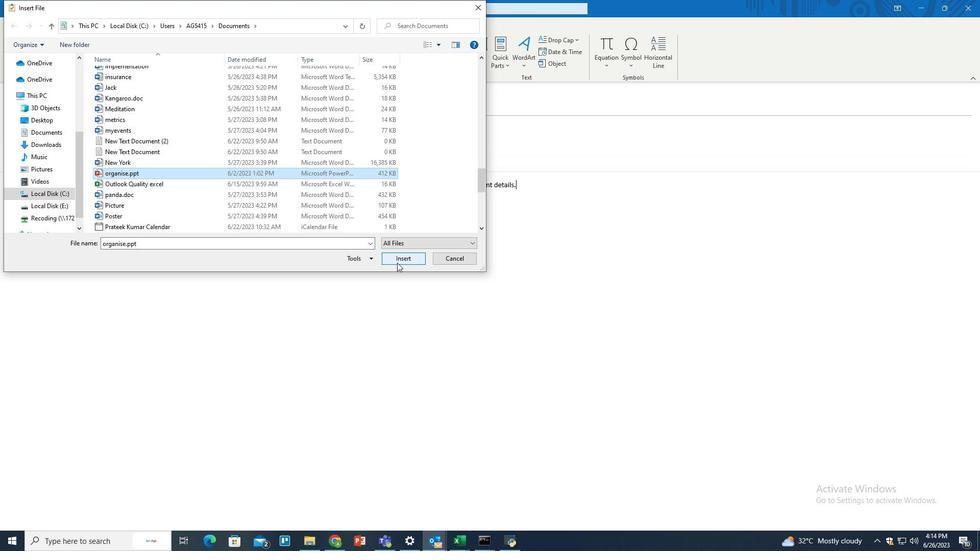 
Action: Mouse pressed left at (397, 261)
Screenshot: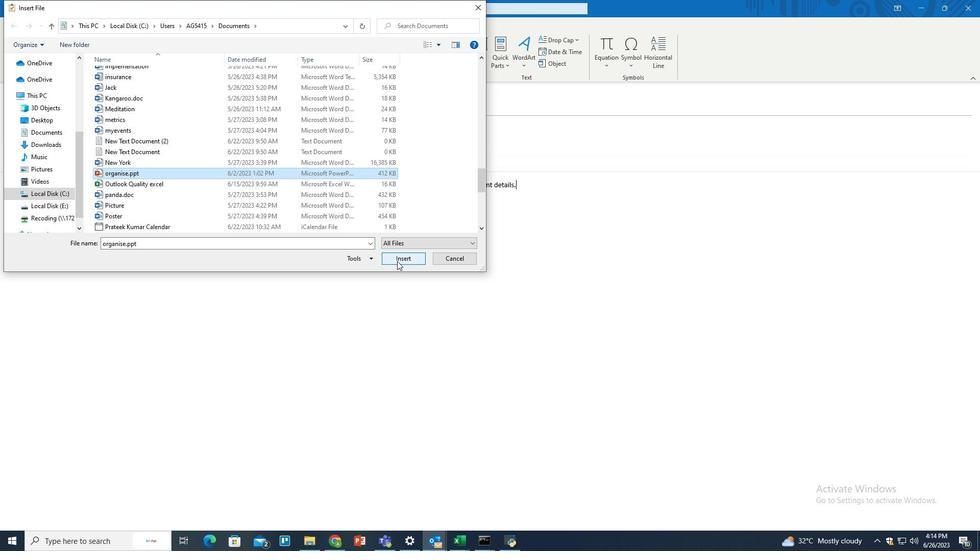 
Action: Mouse moved to (43, 26)
Screenshot: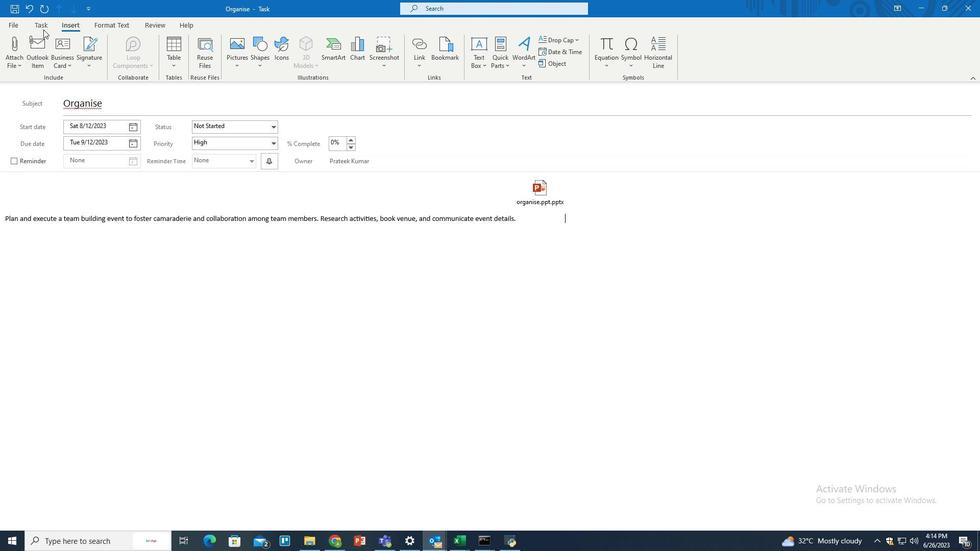 
Action: Mouse pressed left at (43, 26)
Screenshot: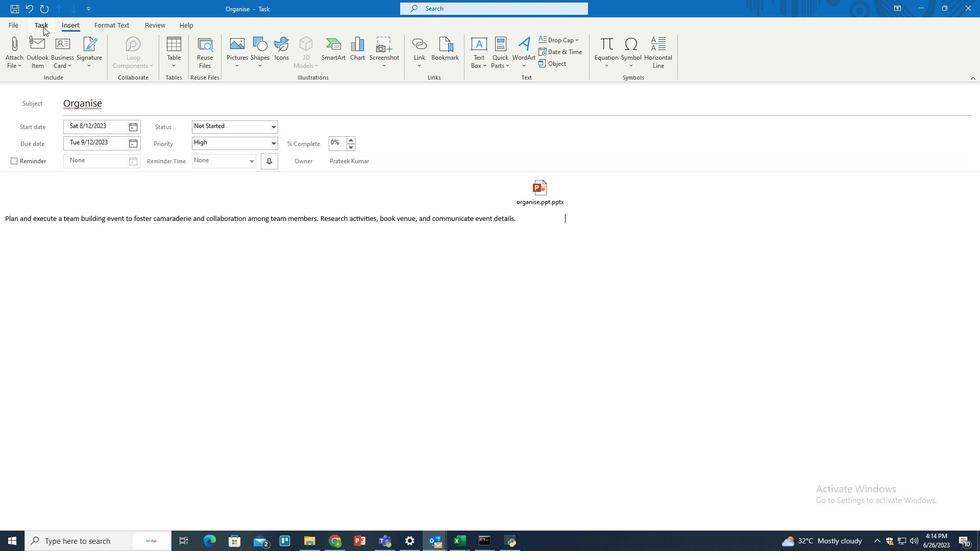 
Action: Mouse moved to (14, 43)
Screenshot: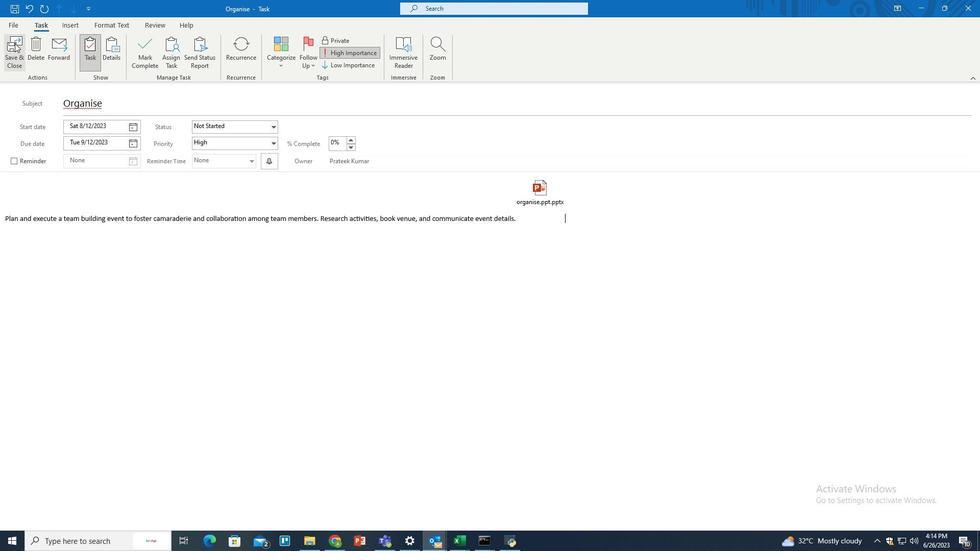 
Action: Mouse pressed left at (14, 43)
Screenshot: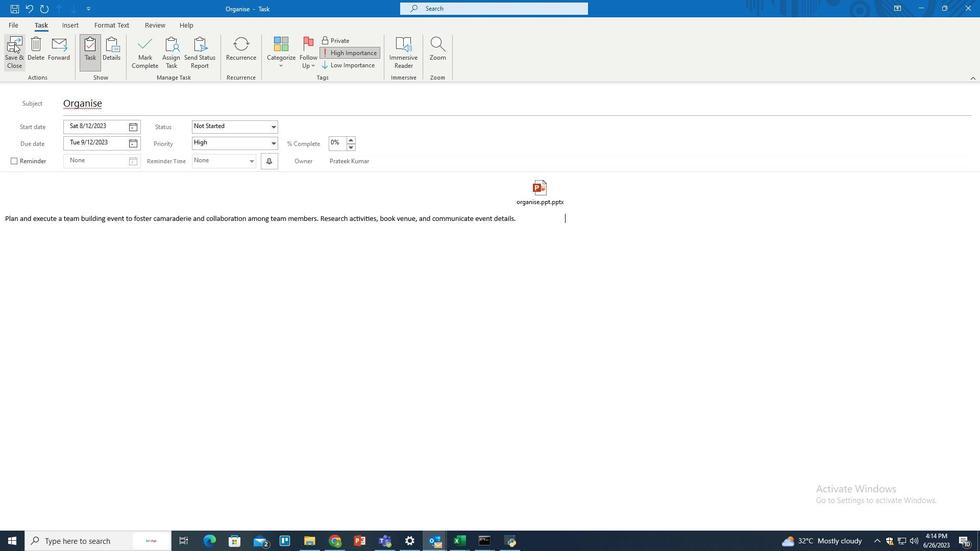 
Action: Mouse moved to (266, 272)
Screenshot: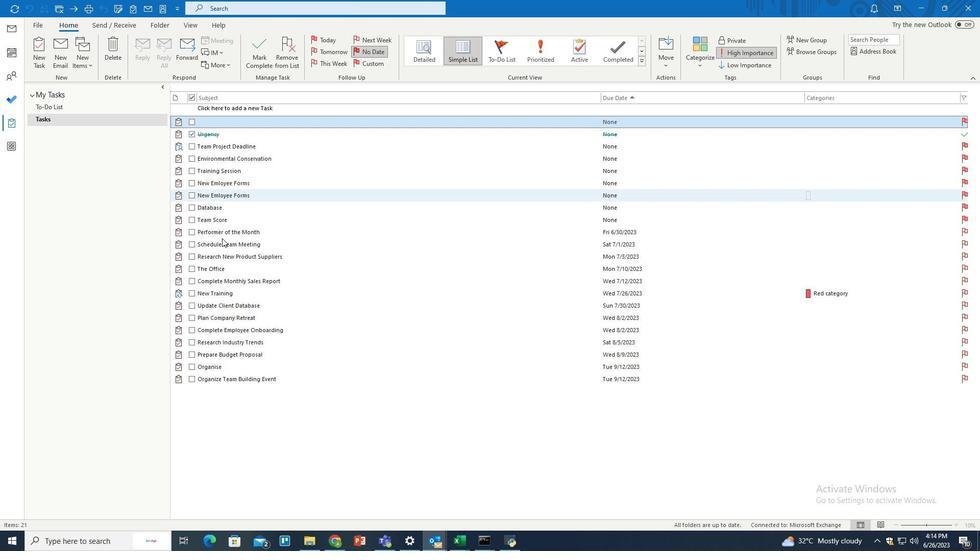 
